 Task: Add a signature Ivan Wilson containing Best wishes for a joyful Easter Sunday, Ivan Wilson to email address softage.5@softage.net and add a folder Thanksgiving recipes
Action: Mouse moved to (31, 42)
Screenshot: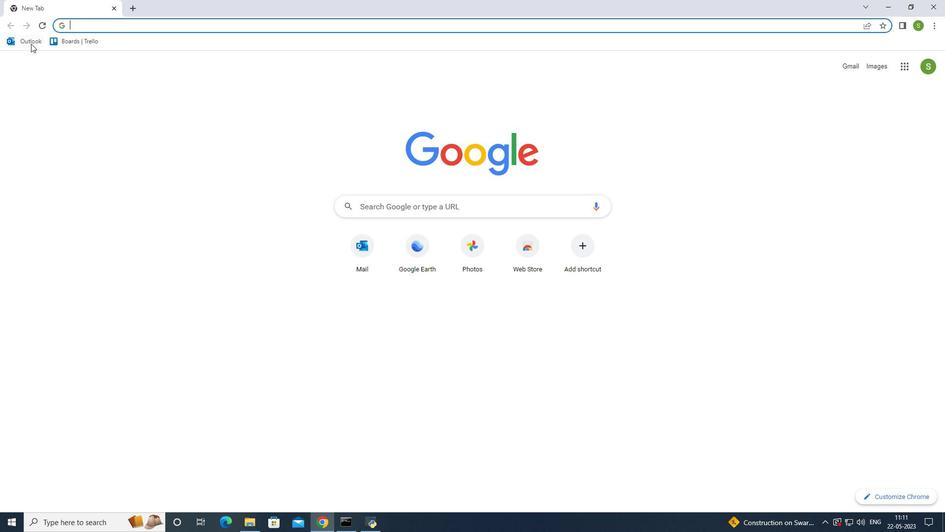 
Action: Mouse pressed left at (31, 42)
Screenshot: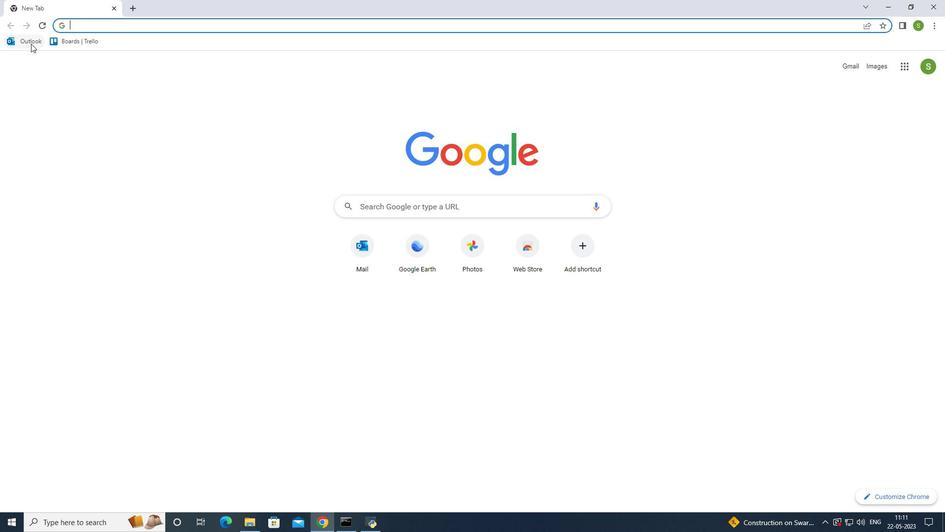 
Action: Mouse moved to (84, 88)
Screenshot: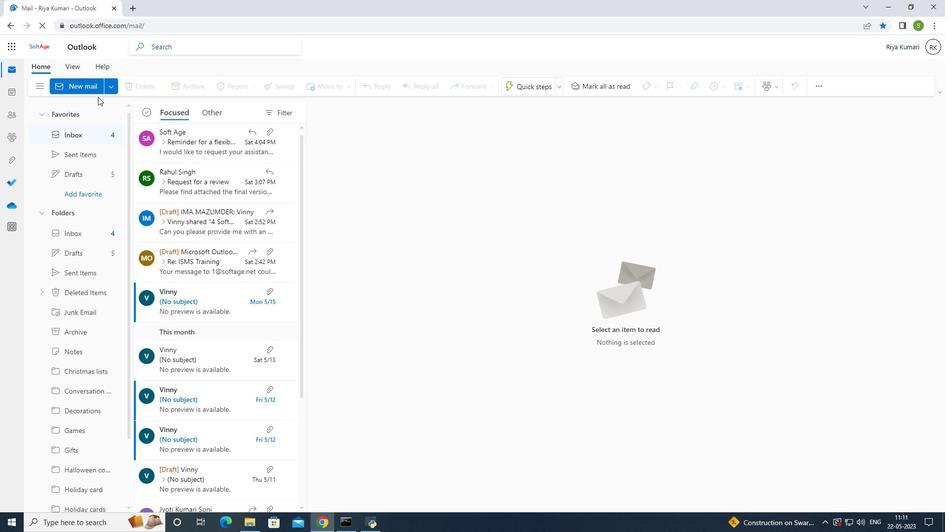 
Action: Mouse pressed left at (84, 88)
Screenshot: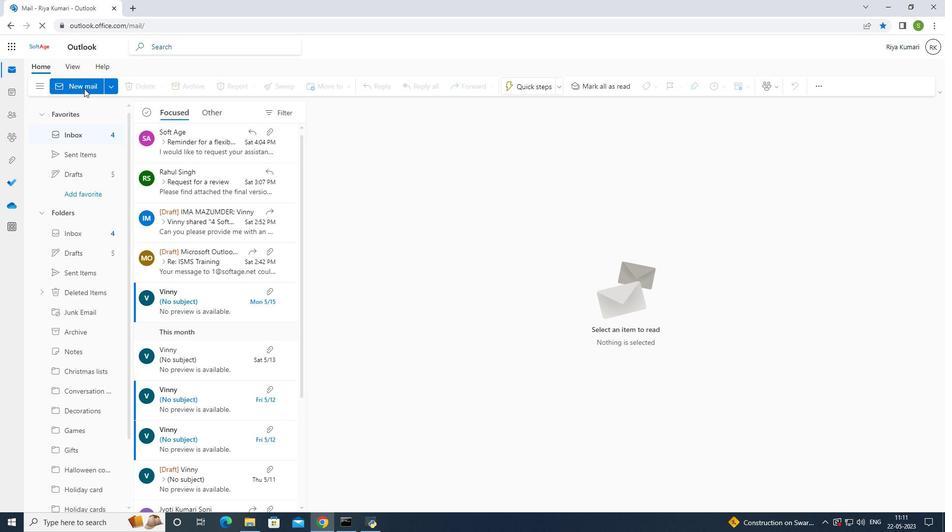 
Action: Mouse moved to (642, 83)
Screenshot: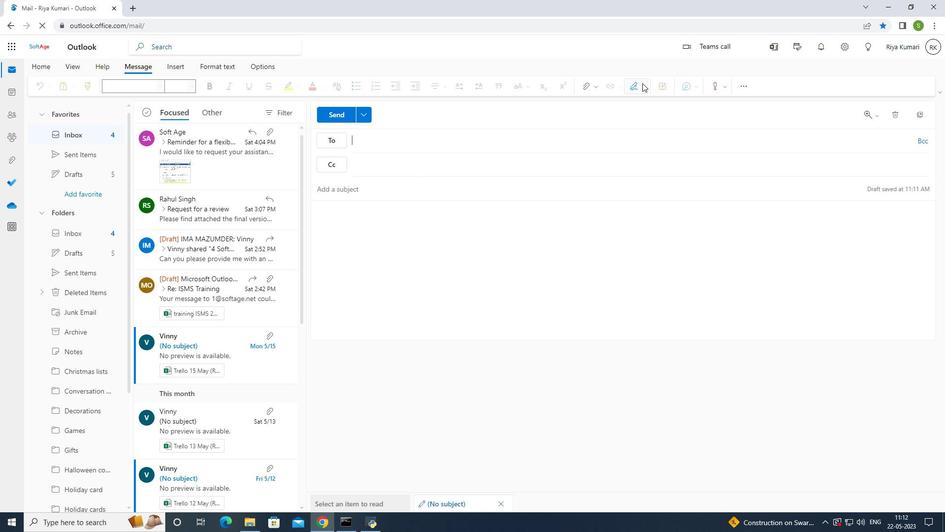 
Action: Mouse pressed left at (642, 83)
Screenshot: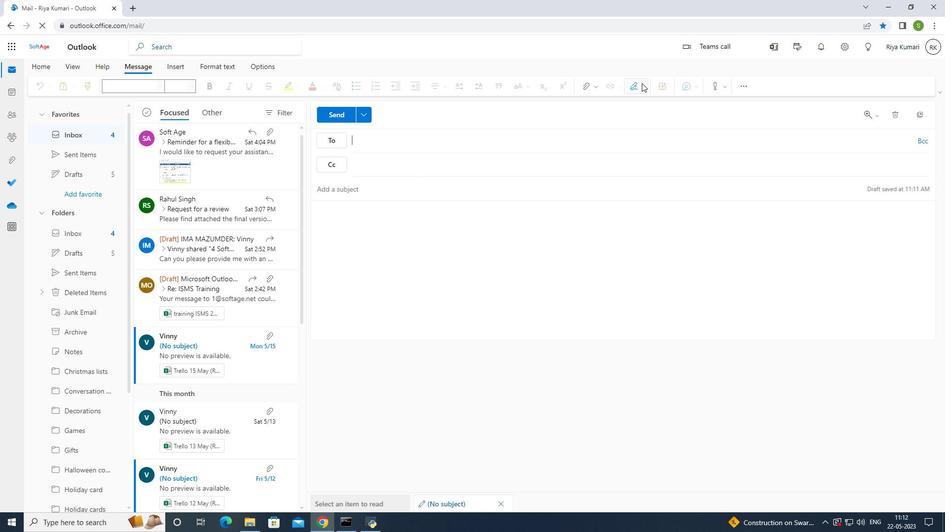 
Action: Mouse moved to (616, 147)
Screenshot: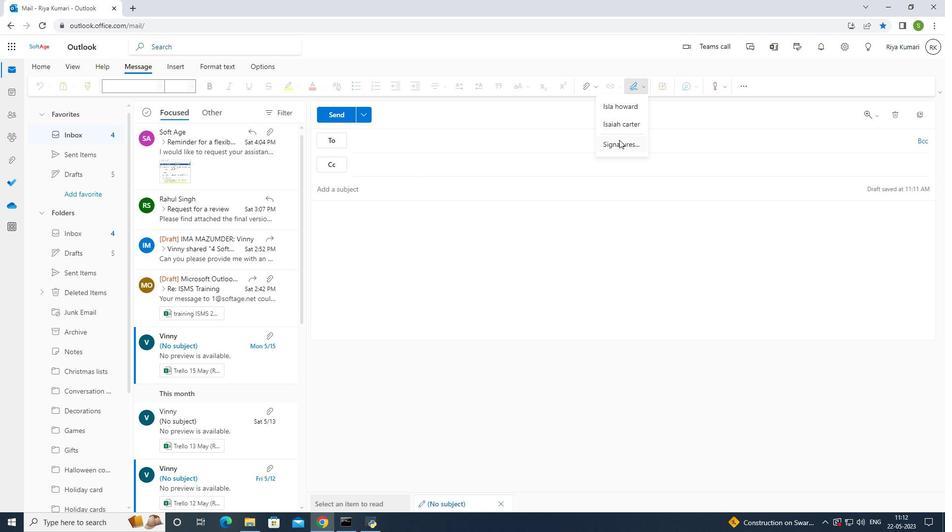 
Action: Mouse pressed left at (616, 147)
Screenshot: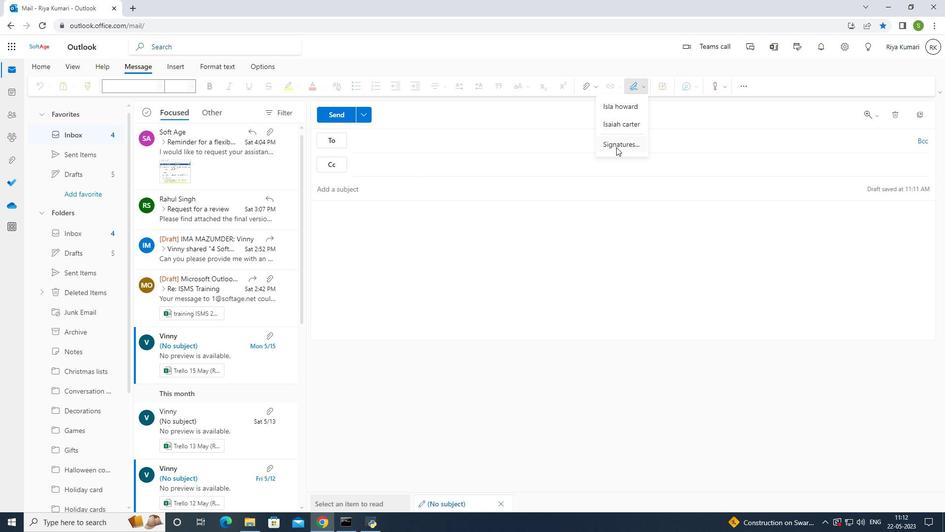 
Action: Mouse moved to (620, 166)
Screenshot: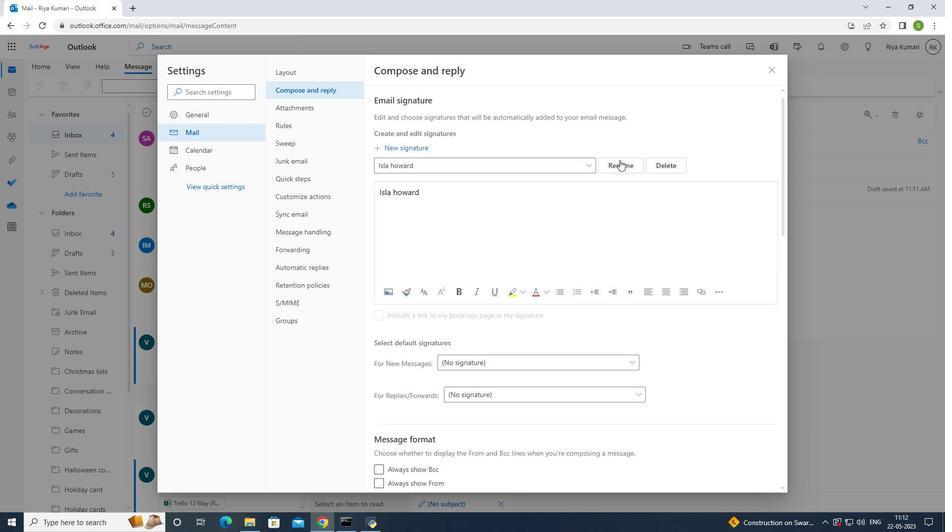 
Action: Mouse pressed left at (620, 166)
Screenshot: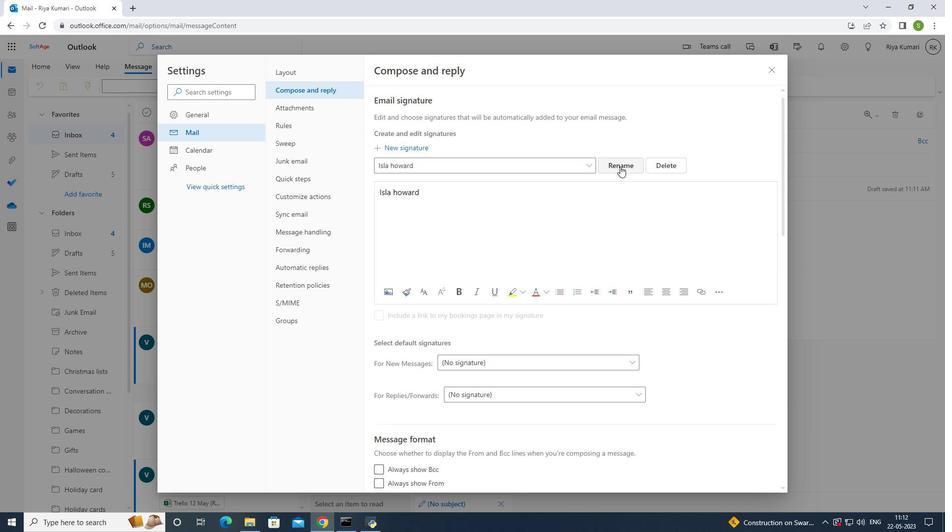 
Action: Mouse moved to (552, 163)
Screenshot: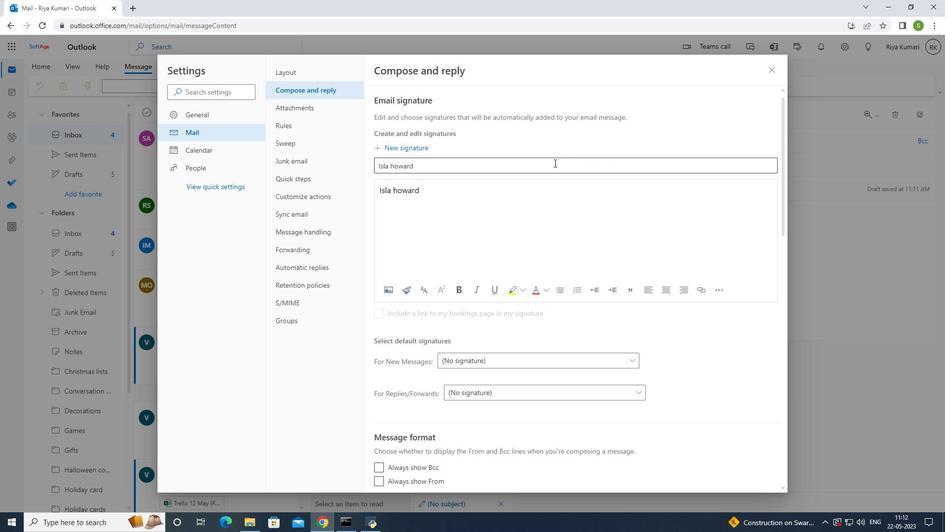 
Action: Mouse pressed left at (552, 163)
Screenshot: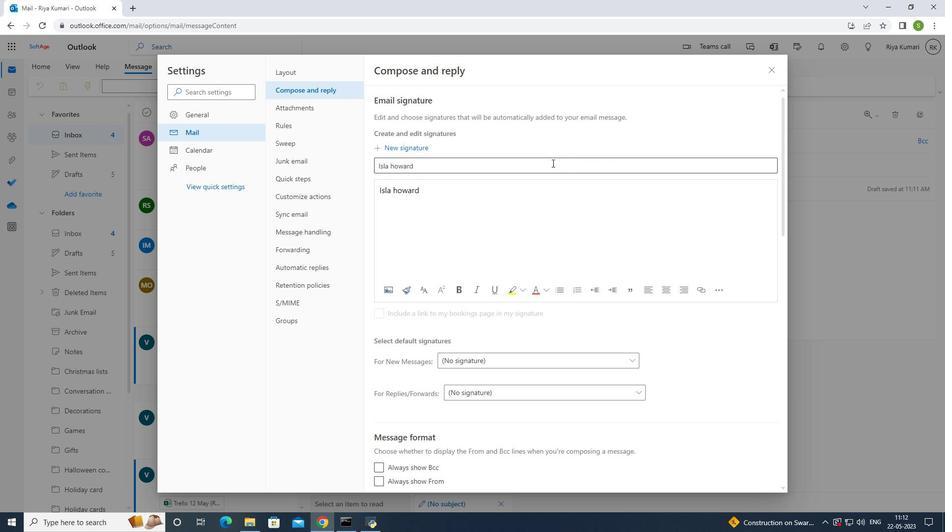 
Action: Key pressed <Key.backspace><Key.backspace><Key.backspace><Key.backspace><Key.backspace><Key.backspace><Key.backspace><Key.backspace><Key.backspace><Key.backspace><Key.backspace><Key.backspace><Key.backspace><Key.backspace><Key.backspace><Key.backspace><Key.backspace><Key.backspace><Key.backspace>
Screenshot: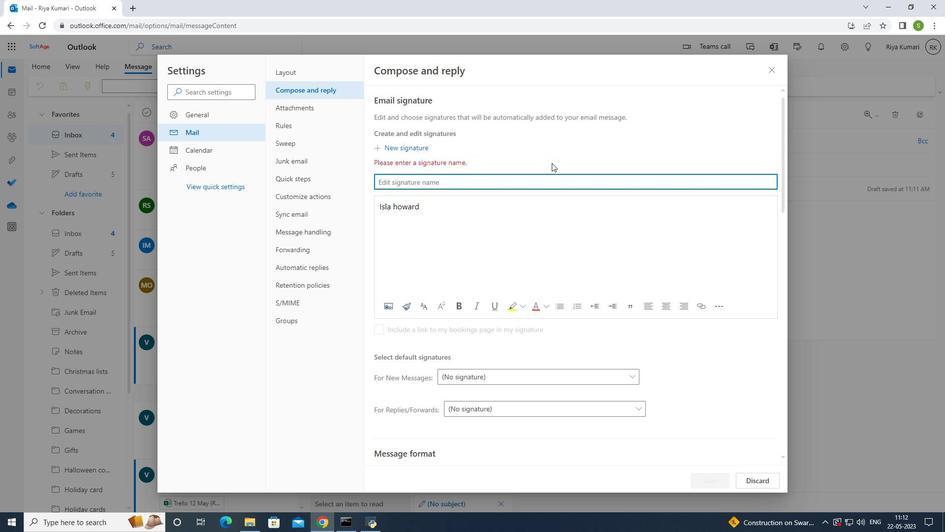
Action: Mouse moved to (632, 239)
Screenshot: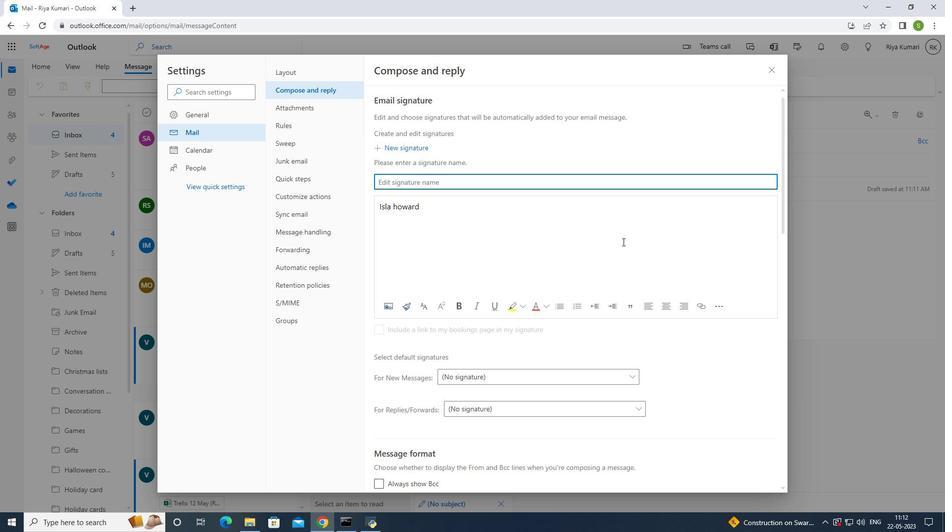 
Action: Key pressed <Key.shift><Key.shift><Key.shift>Ivan<Key.space>w<Key.backspace><Key.shift><Key.shift><Key.shift><Key.shift><Key.shift><Key.shift><Key.shift><Key.shift>Wilsonctrl+A<'\x03'>
Screenshot: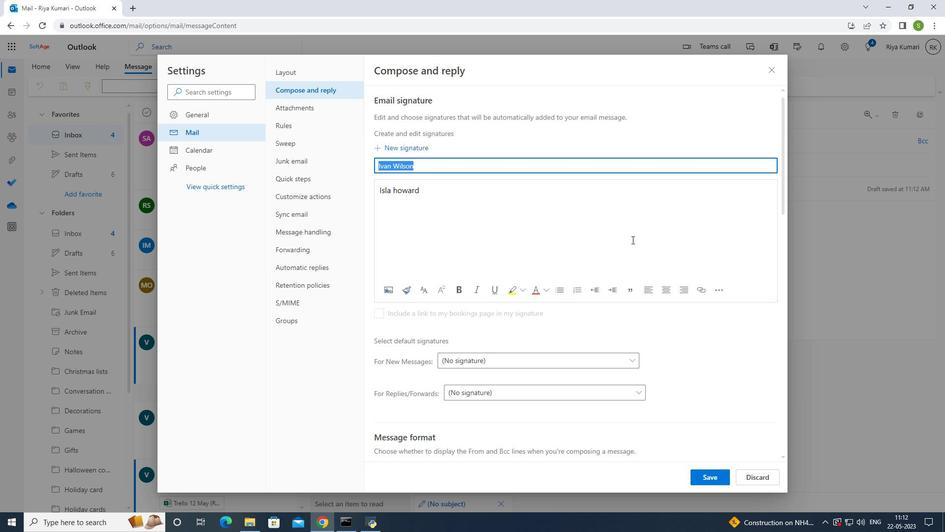 
Action: Mouse moved to (430, 195)
Screenshot: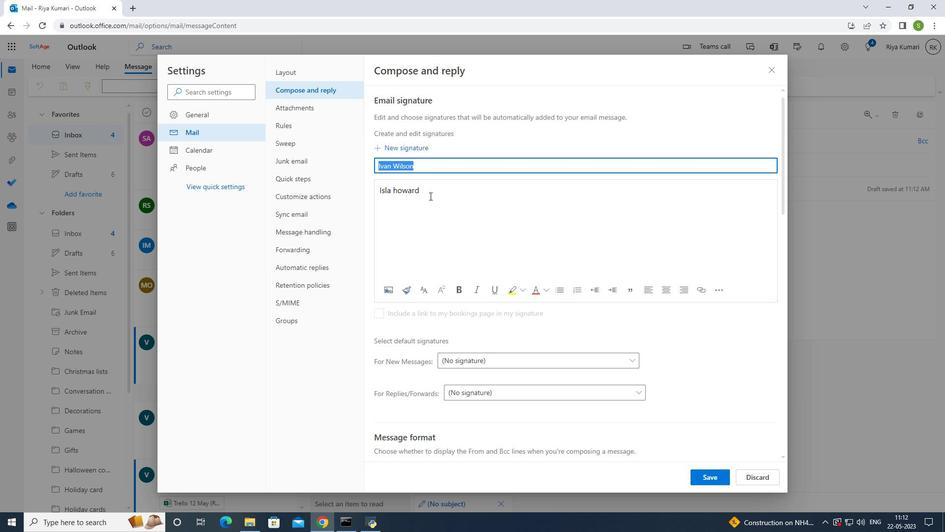 
Action: Mouse pressed left at (430, 195)
Screenshot: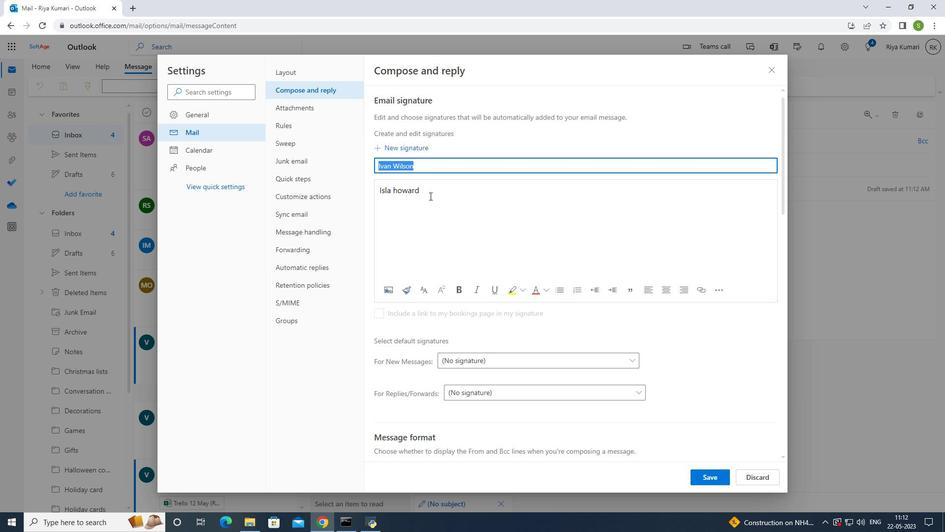 
Action: Mouse moved to (430, 195)
Screenshot: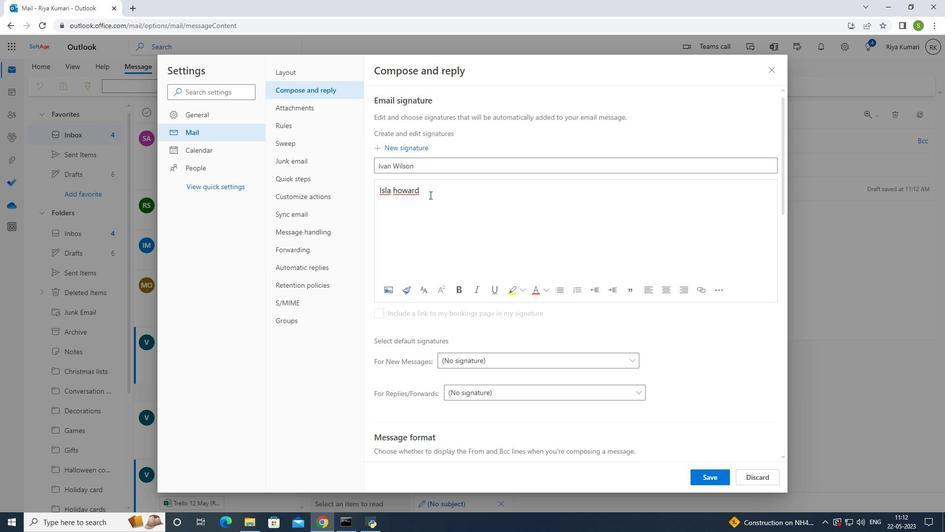 
Action: Key pressed <Key.backspace>
Screenshot: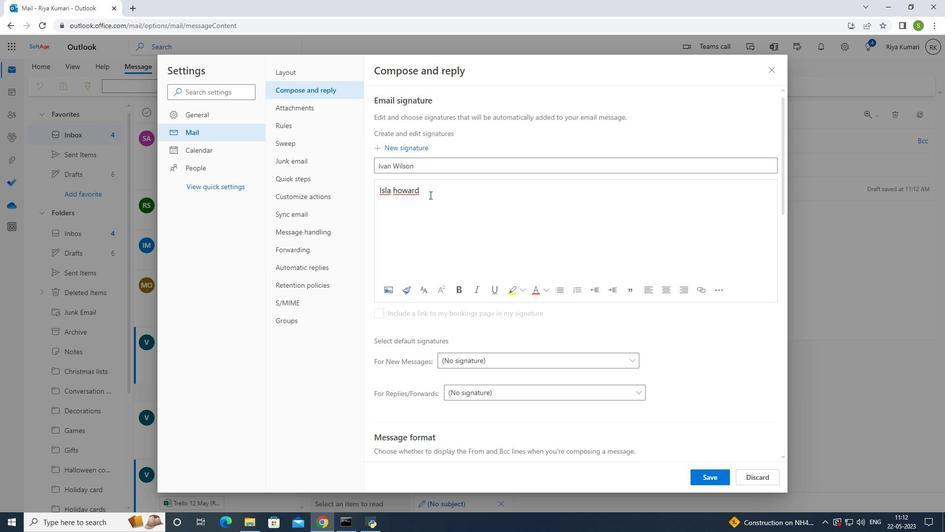 
Action: Mouse moved to (433, 193)
Screenshot: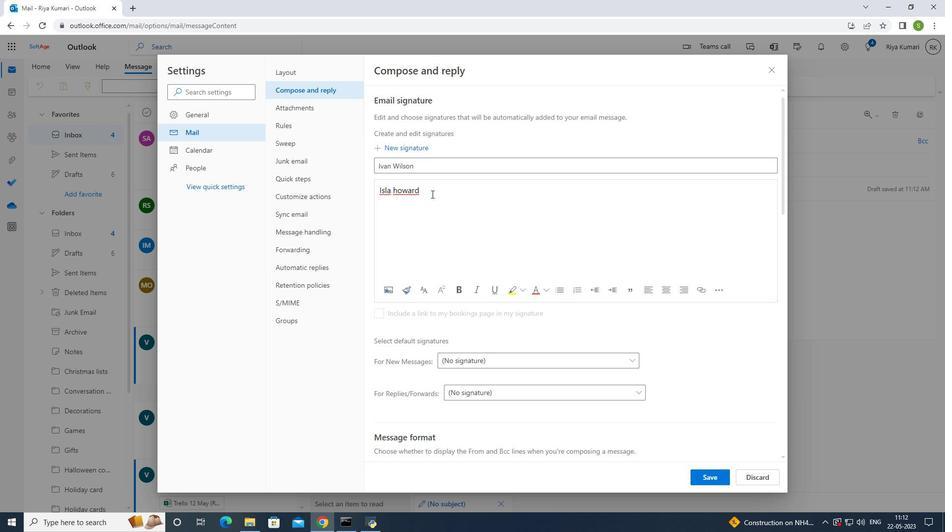 
Action: Key pressed <Key.backspace><Key.backspace><Key.backspace><Key.backspace><Key.backspace><Key.backspace><Key.backspace><Key.backspace><Key.backspace><Key.backspace><Key.backspace><Key.backspace><Key.backspace><Key.backspace><Key.backspace><Key.backspace>ctrl+V
Screenshot: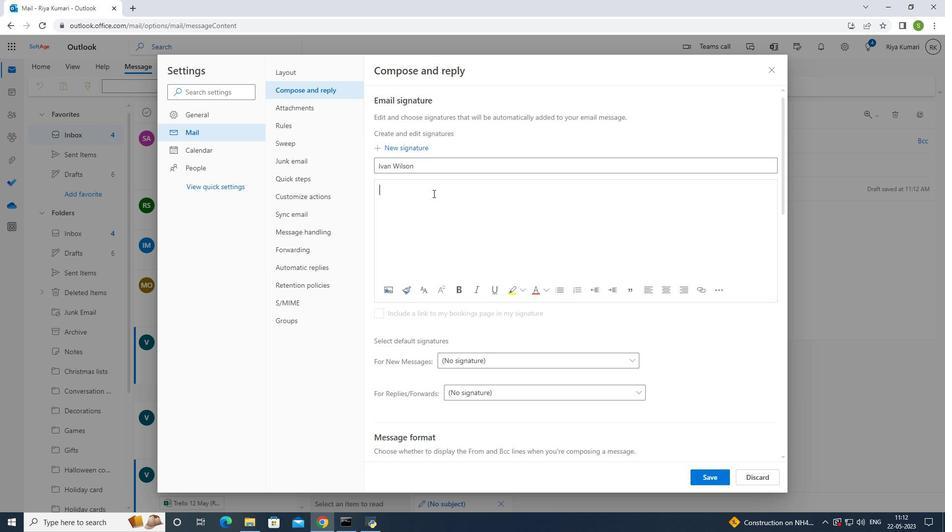
Action: Mouse moved to (714, 474)
Screenshot: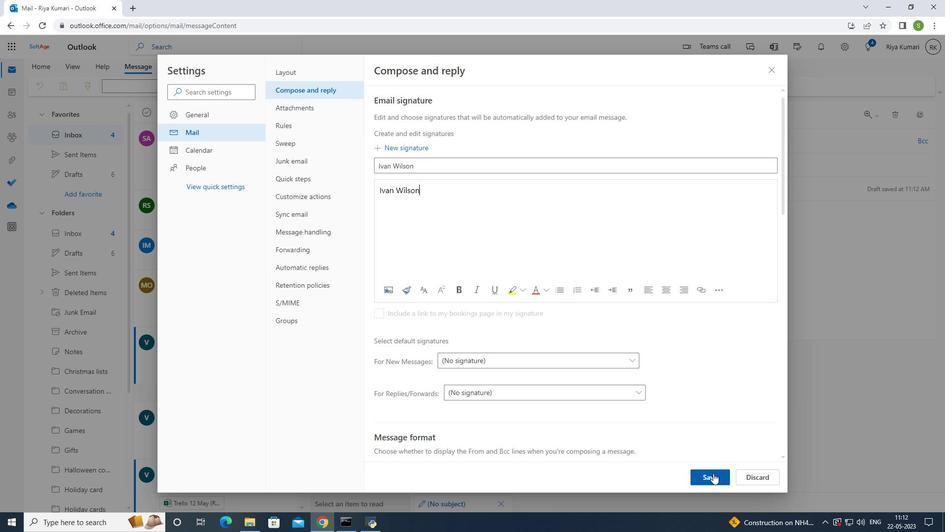 
Action: Mouse pressed left at (714, 474)
Screenshot: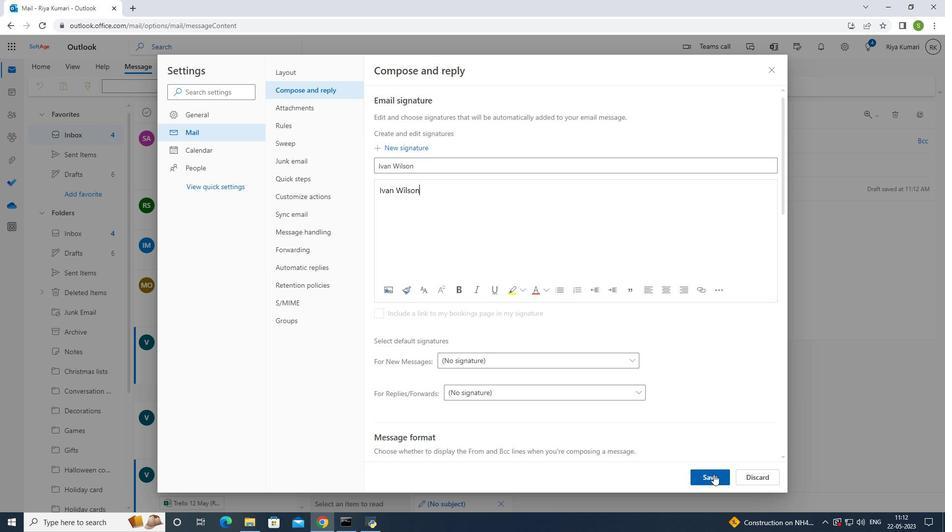 
Action: Mouse moved to (773, 69)
Screenshot: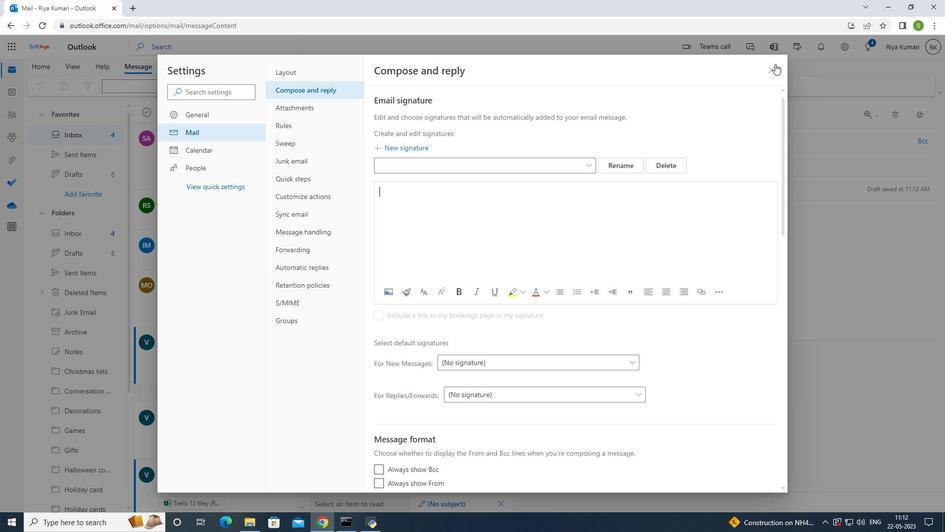 
Action: Mouse pressed left at (773, 69)
Screenshot: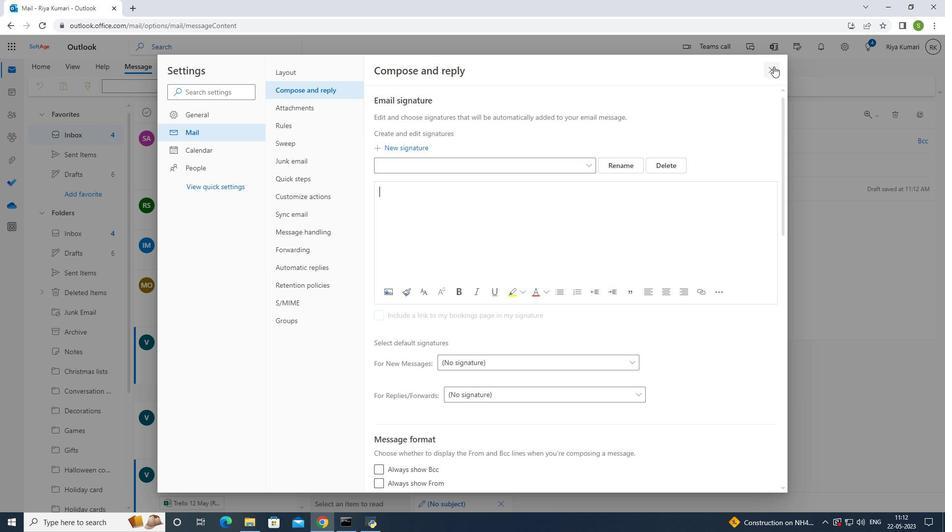 
Action: Mouse moved to (456, 147)
Screenshot: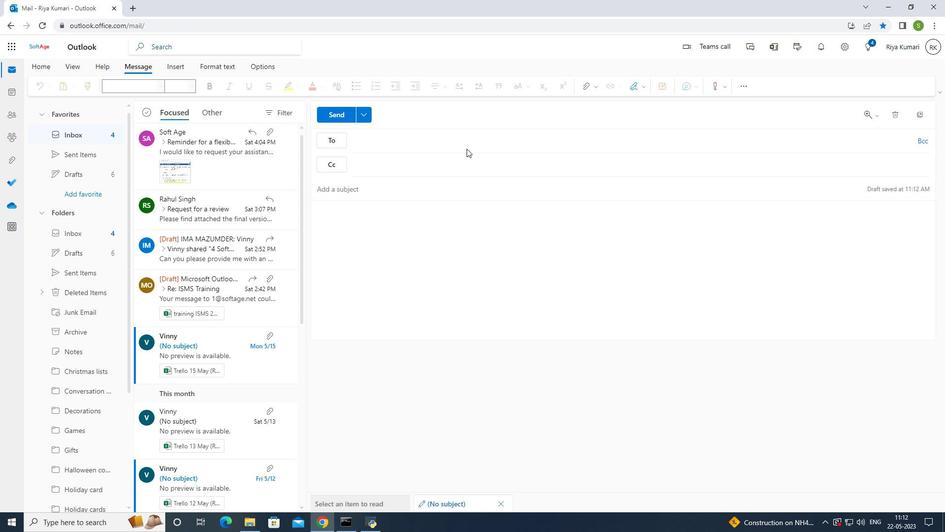 
Action: Mouse pressed left at (456, 147)
Screenshot: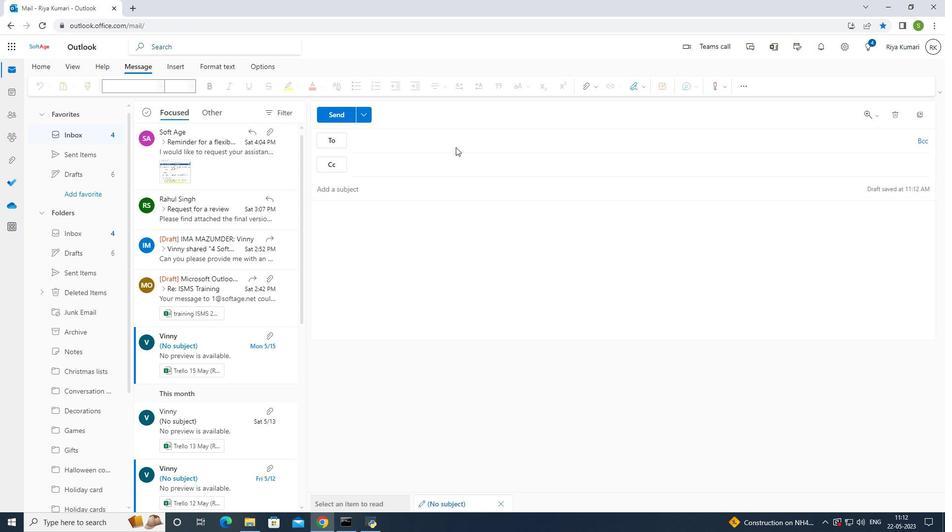 
Action: Mouse moved to (413, 143)
Screenshot: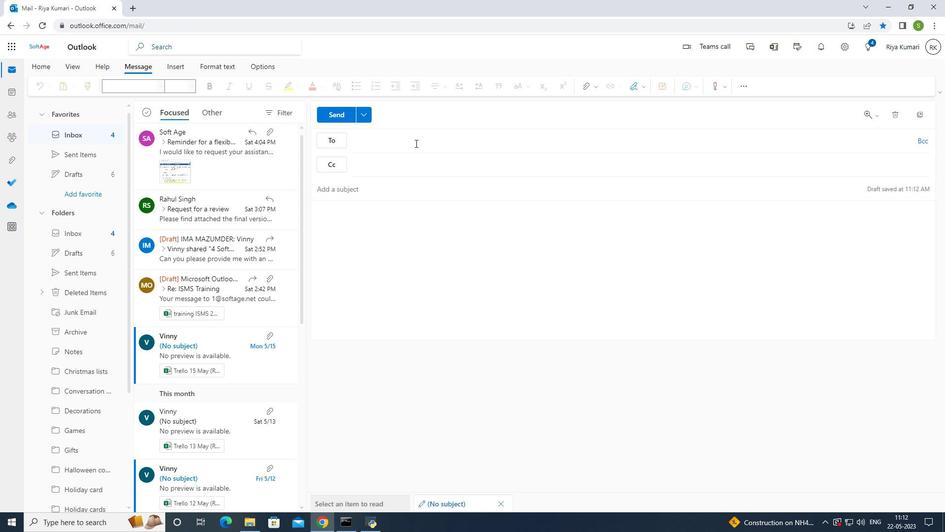 
Action: Mouse pressed left at (413, 143)
Screenshot: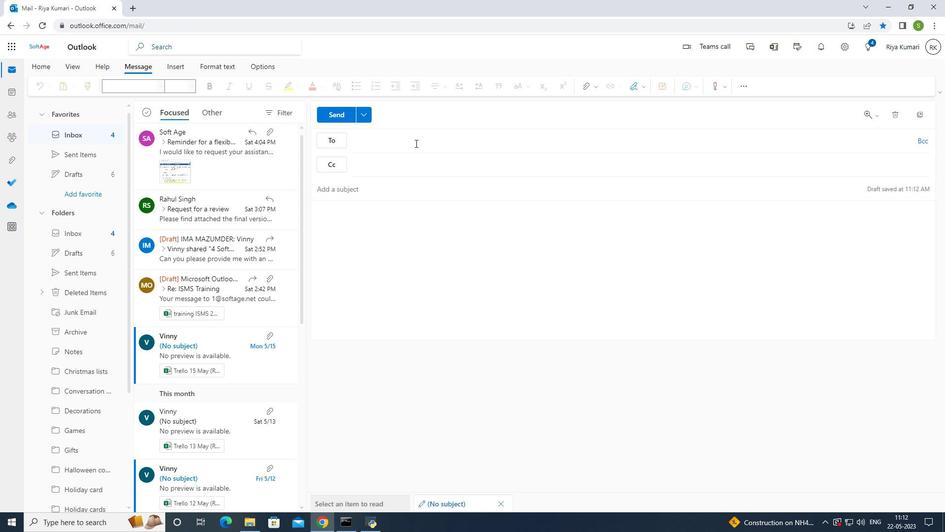 
Action: Mouse moved to (537, 173)
Screenshot: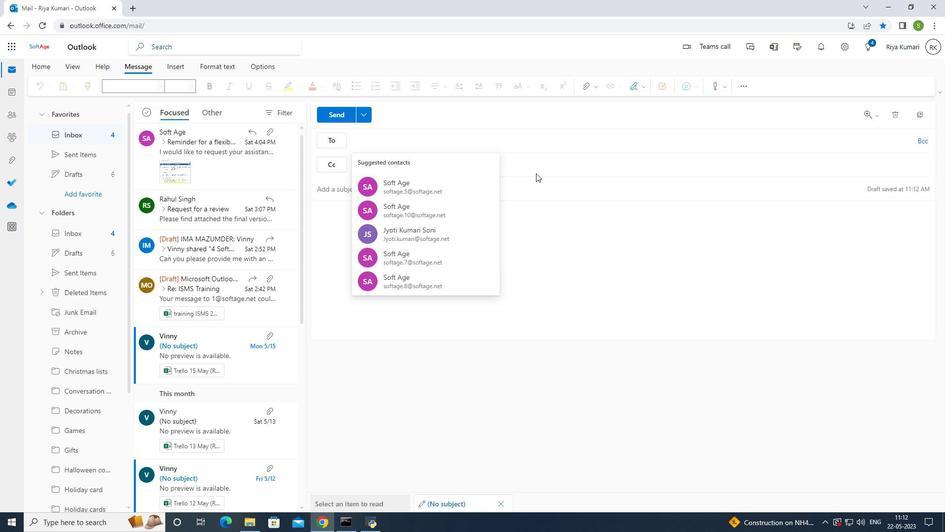 
Action: Key pressed softage.5<Key.shift><Key.shift><Key.shift><Key.shift><Key.shift>@softage.net
Screenshot: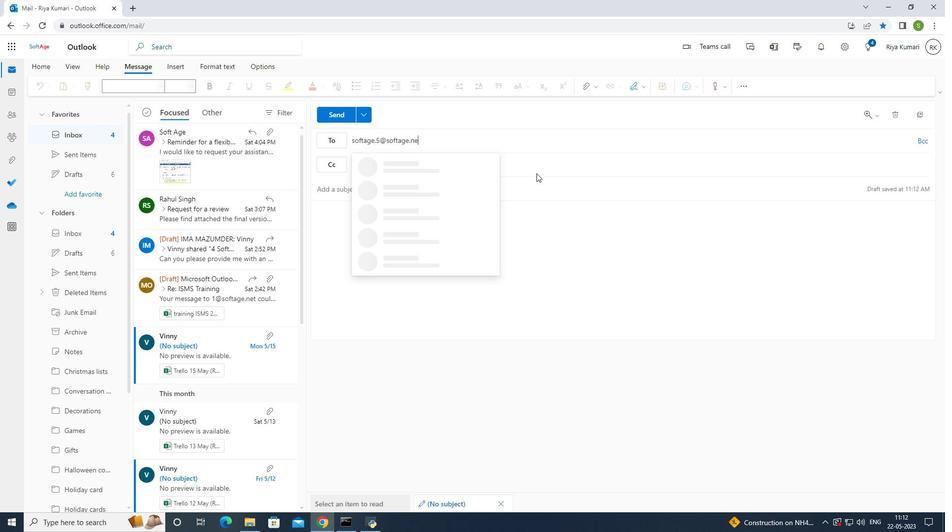 
Action: Mouse moved to (444, 163)
Screenshot: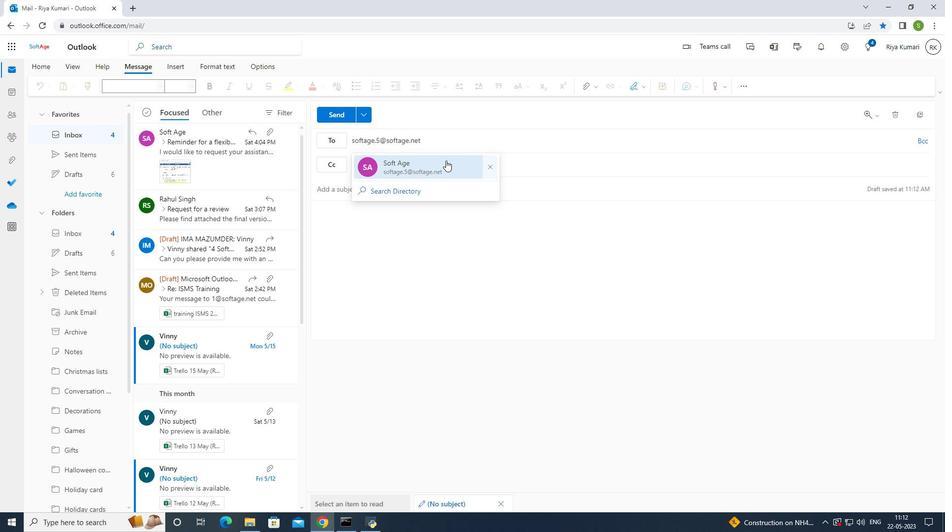 
Action: Mouse pressed left at (444, 163)
Screenshot: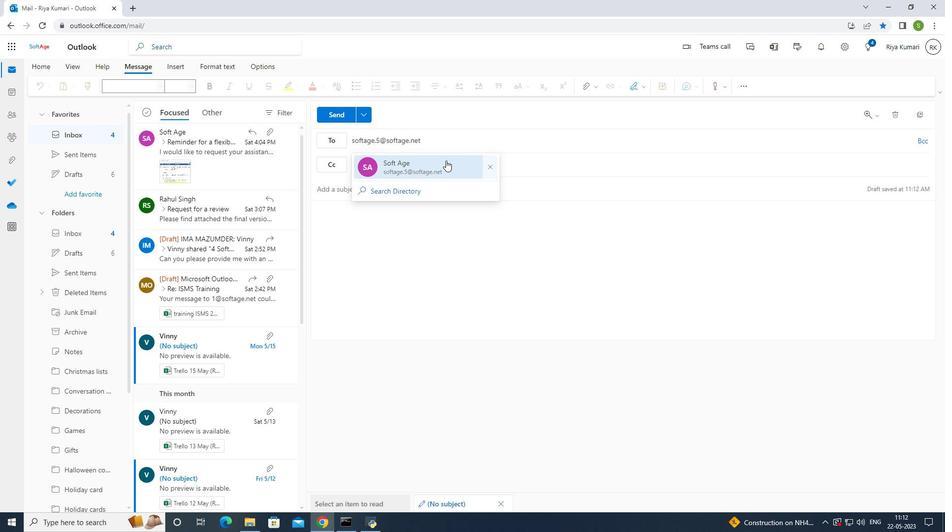 
Action: Mouse moved to (414, 218)
Screenshot: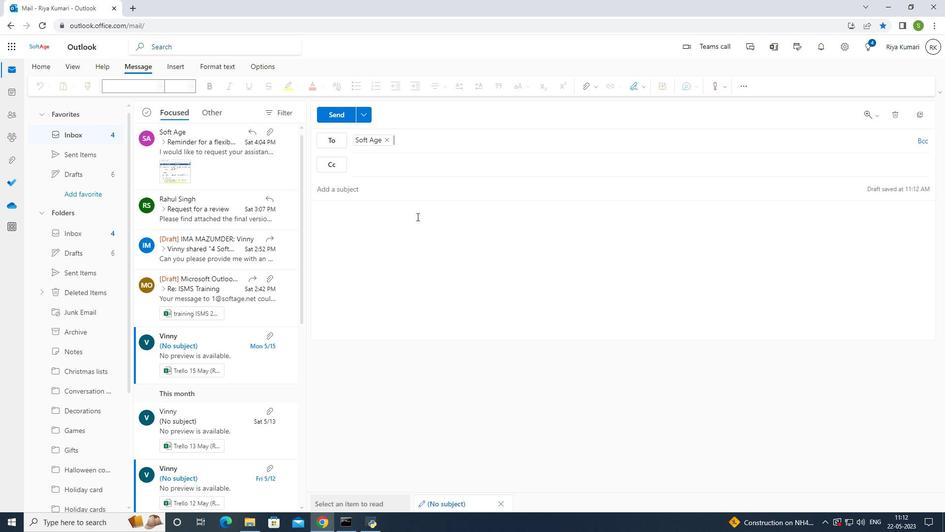 
Action: Mouse pressed left at (414, 218)
Screenshot: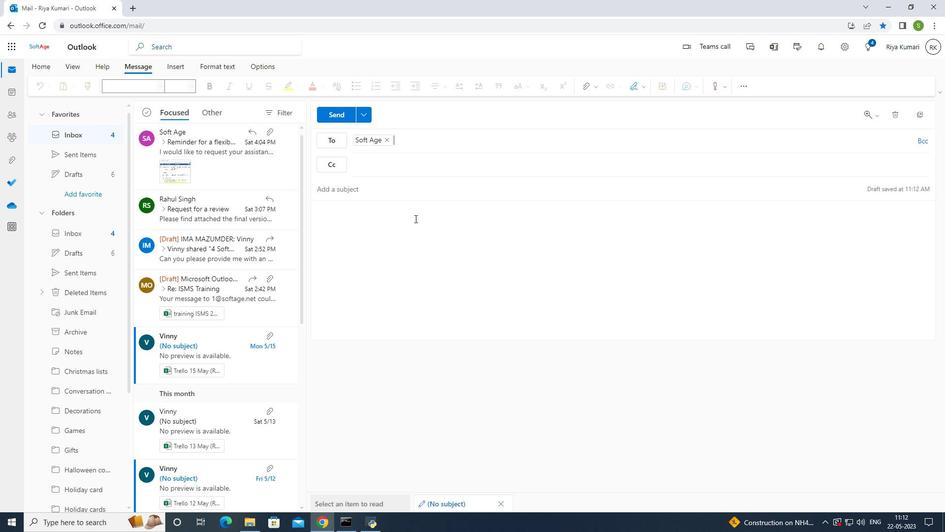 
Action: Mouse moved to (646, 86)
Screenshot: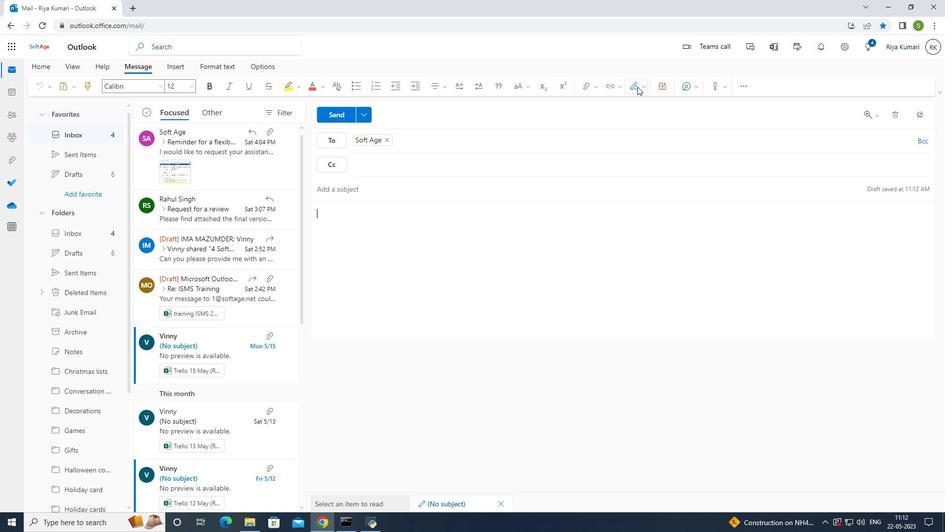 
Action: Mouse pressed left at (646, 86)
Screenshot: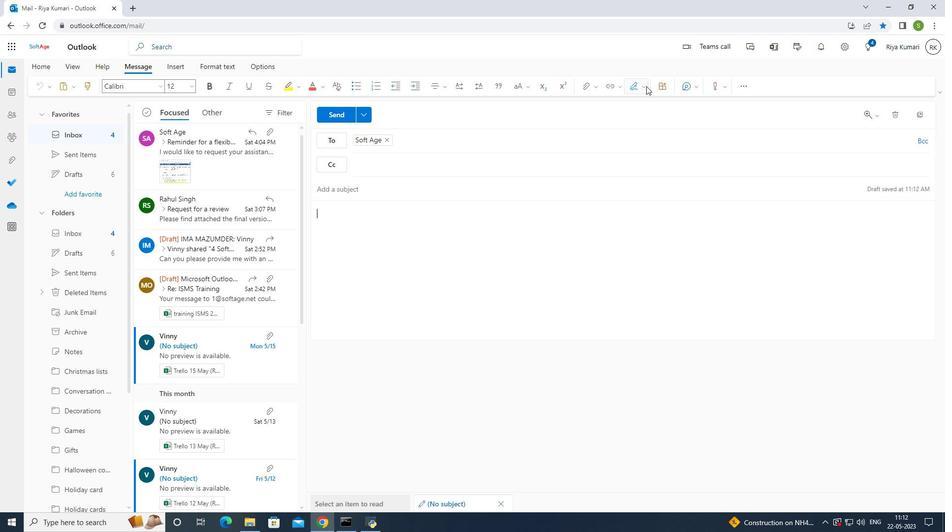 
Action: Mouse moved to (629, 121)
Screenshot: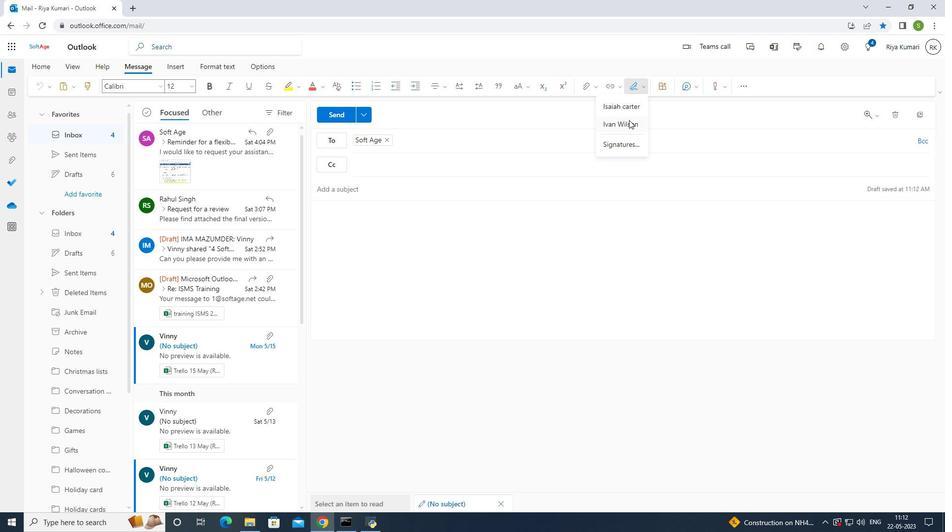 
Action: Mouse pressed left at (629, 121)
Screenshot: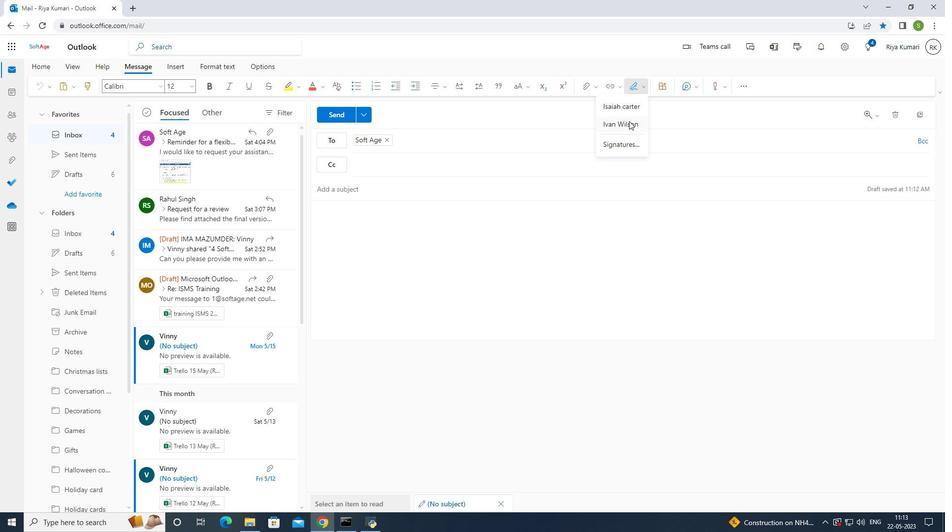 
Action: Mouse moved to (561, 205)
Screenshot: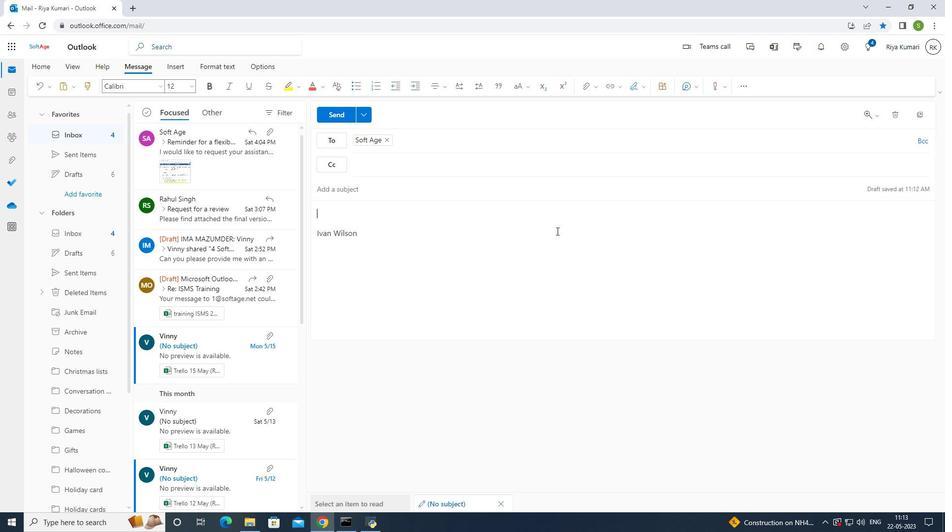 
Action: Key pressed containing<Key.space><Key.shift><Key.shift><Key.shift><Key.shift><Key.shift><Key.shift><Key.shift><Key.shift><Key.shift><Key.shift><Key.shift><Key.shift><Key.shift><Key.shift><Key.shift><Key.shift><Key.shift><Key.shift><Key.shift><Key.shift><Key.shift><Key.shift><Key.shift><Key.shift><Key.shift>Best<Key.space>wishes<Key.space>for<Key.space>a<Key.space>joyfi<Key.backspace>ul<Key.space><Key.shift>easter<Key.space><Key.shift>Sunday.
Screenshot: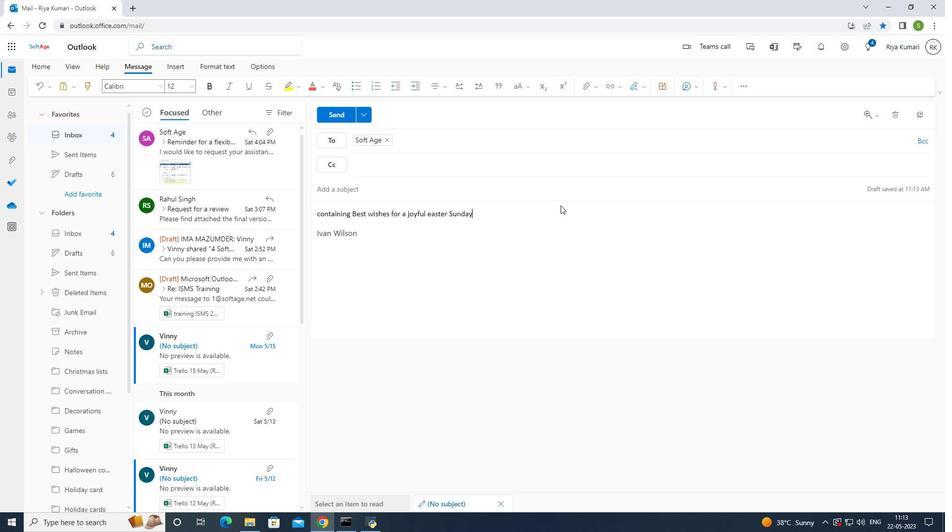 
Action: Mouse moved to (93, 330)
Screenshot: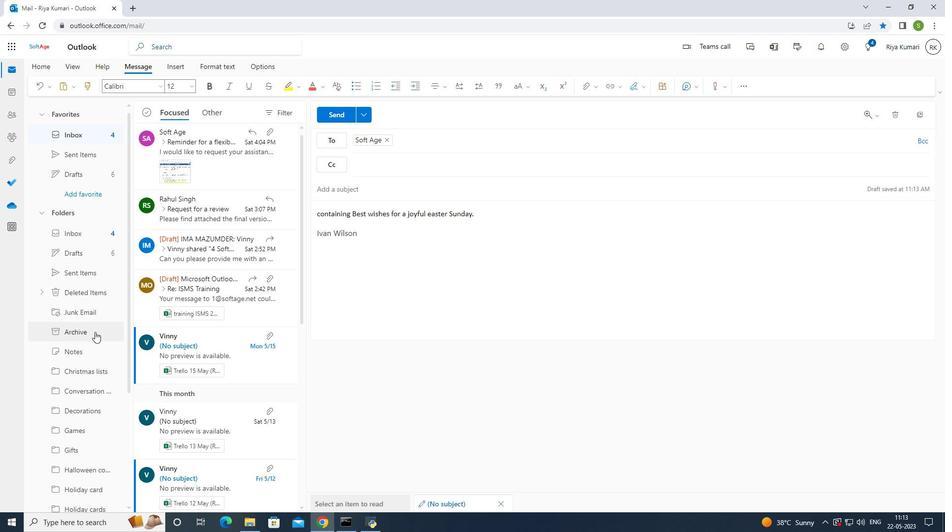 
Action: Mouse scrolled (93, 330) with delta (0, 0)
Screenshot: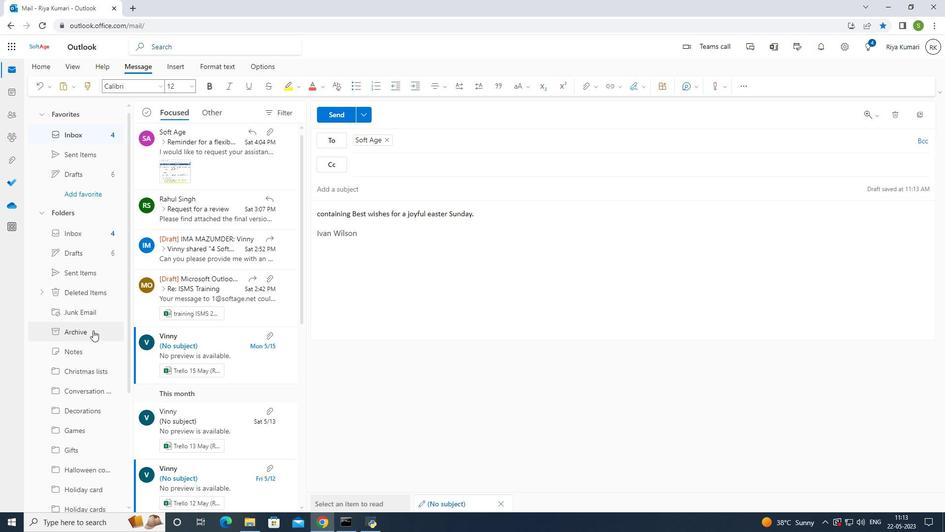 
Action: Mouse scrolled (93, 330) with delta (0, 0)
Screenshot: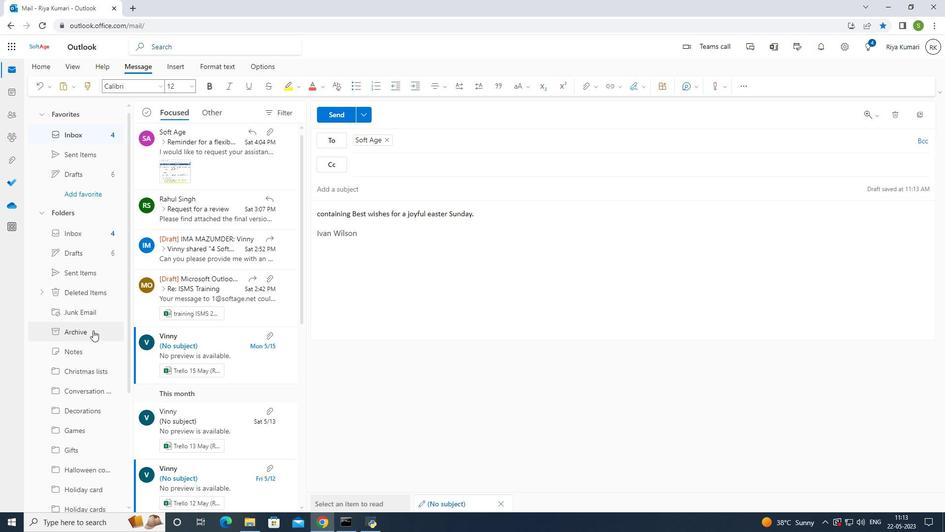 
Action: Mouse scrolled (93, 330) with delta (0, 0)
Screenshot: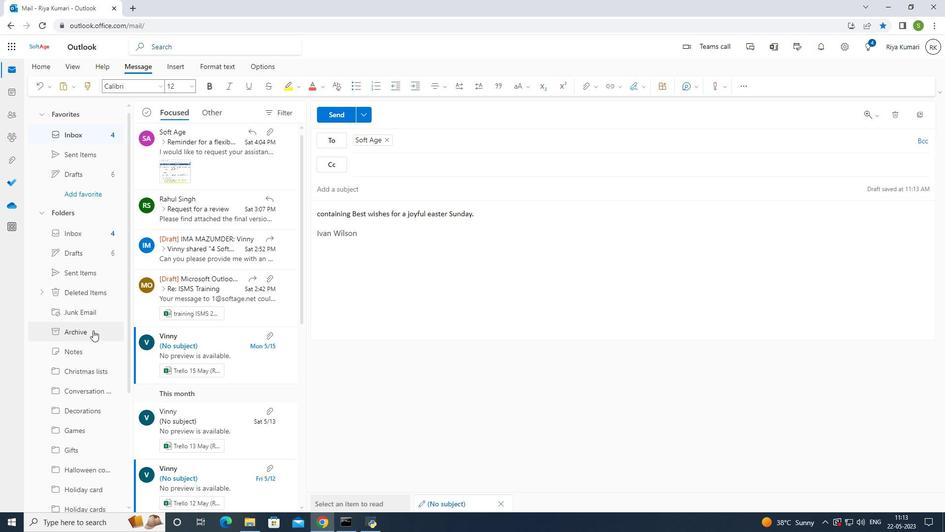 
Action: Mouse moved to (93, 327)
Screenshot: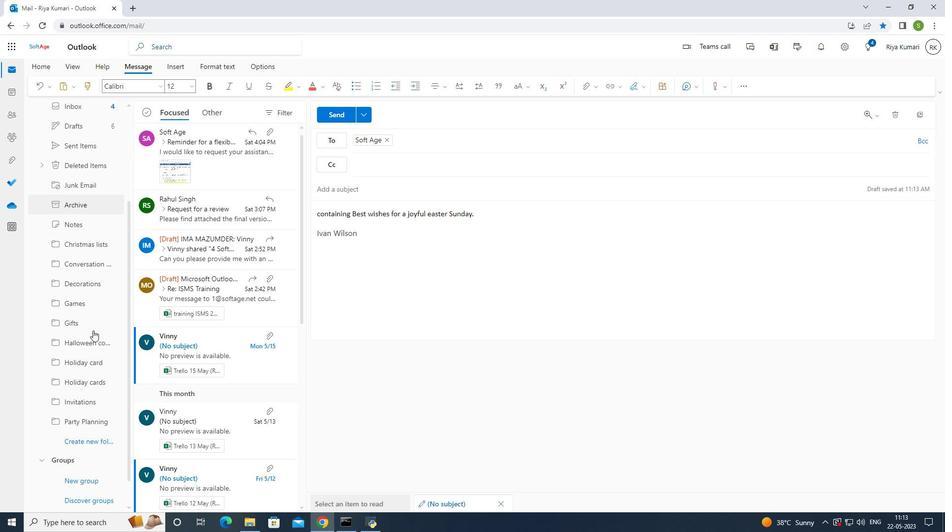 
Action: Mouse scrolled (93, 326) with delta (0, 0)
Screenshot: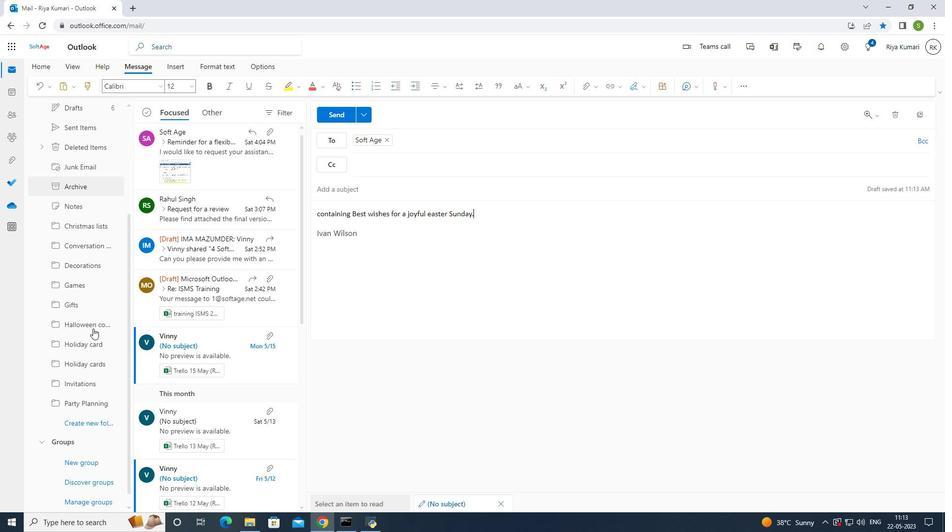 
Action: Mouse scrolled (93, 326) with delta (0, 0)
Screenshot: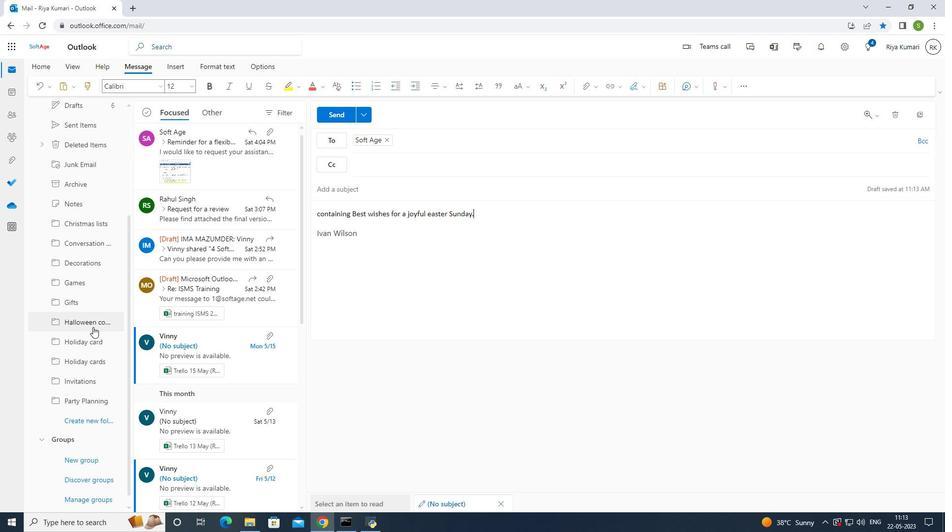 
Action: Mouse scrolled (93, 326) with delta (0, 0)
Screenshot: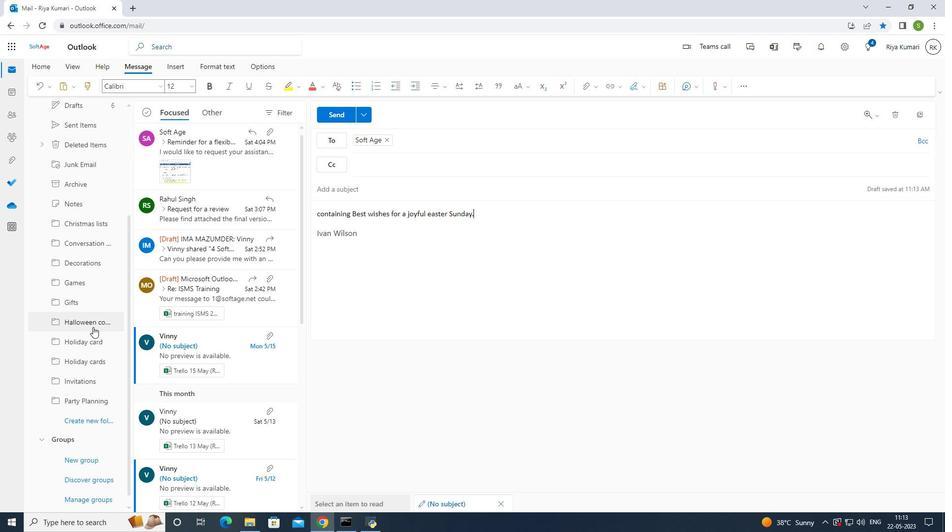 
Action: Mouse scrolled (93, 326) with delta (0, 0)
Screenshot: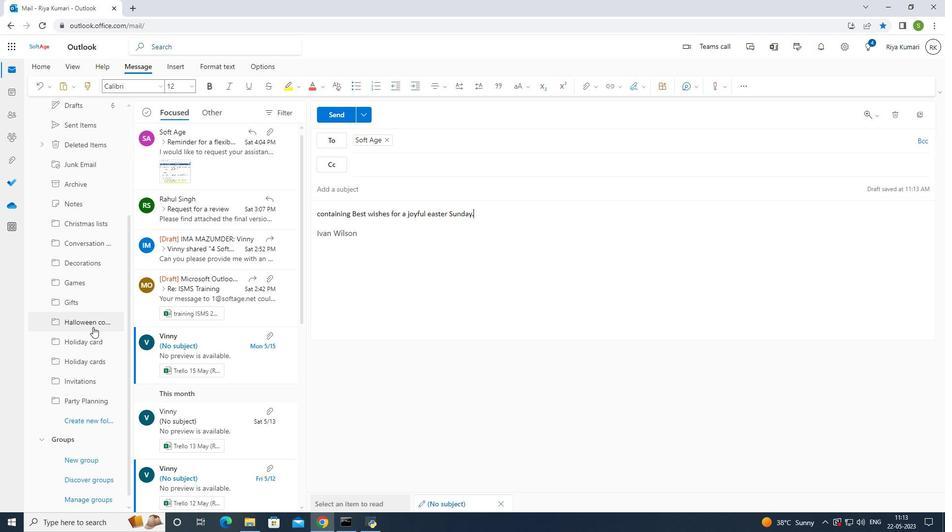 
Action: Mouse moved to (90, 413)
Screenshot: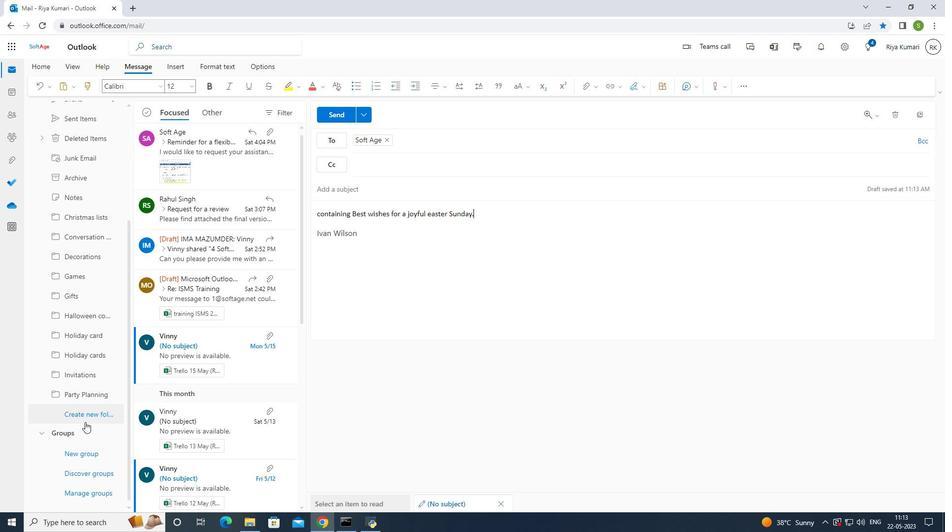 
Action: Mouse pressed left at (90, 413)
Screenshot: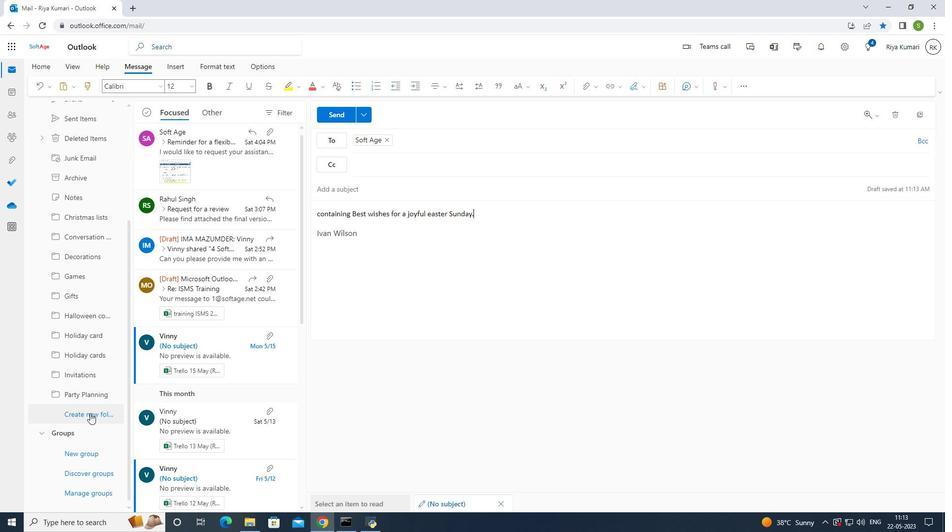 
Action: Mouse moved to (484, 341)
Screenshot: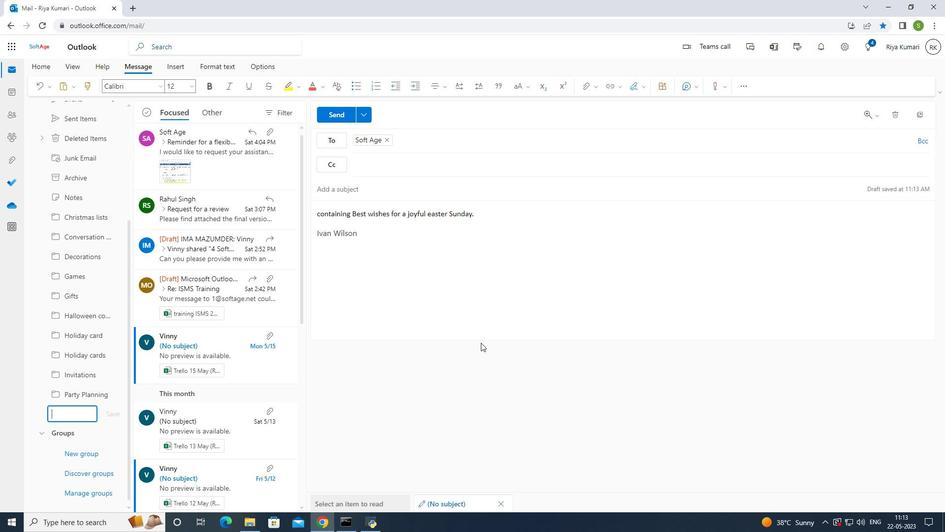 
Action: Key pressed <Key.shift>Thankingiving<Key.space>recipes
Screenshot: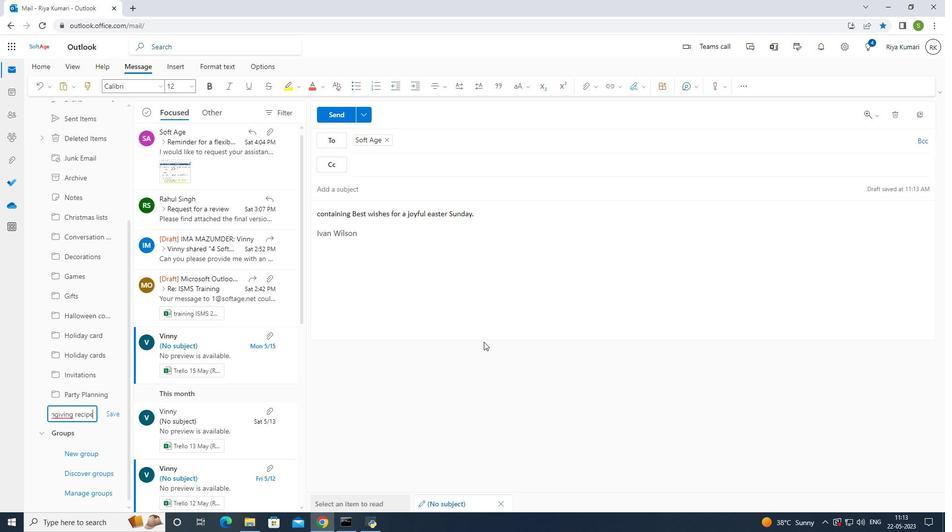 
Action: Mouse moved to (111, 426)
Screenshot: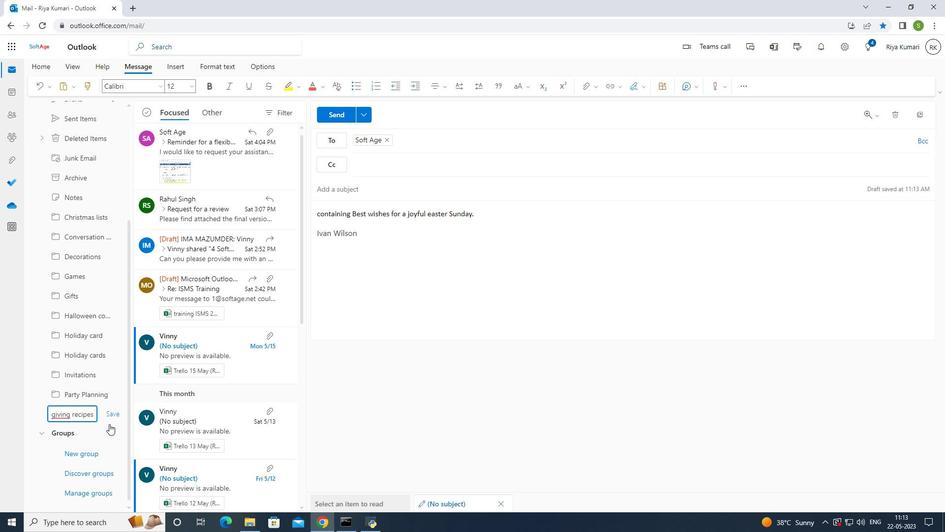 
Action: Key pressed <Key.left>
Screenshot: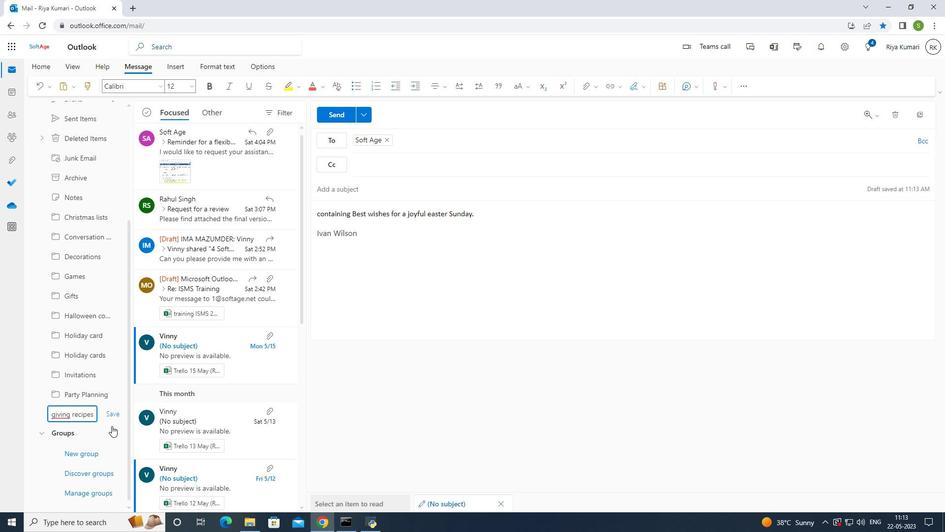 
Action: Mouse moved to (113, 426)
Screenshot: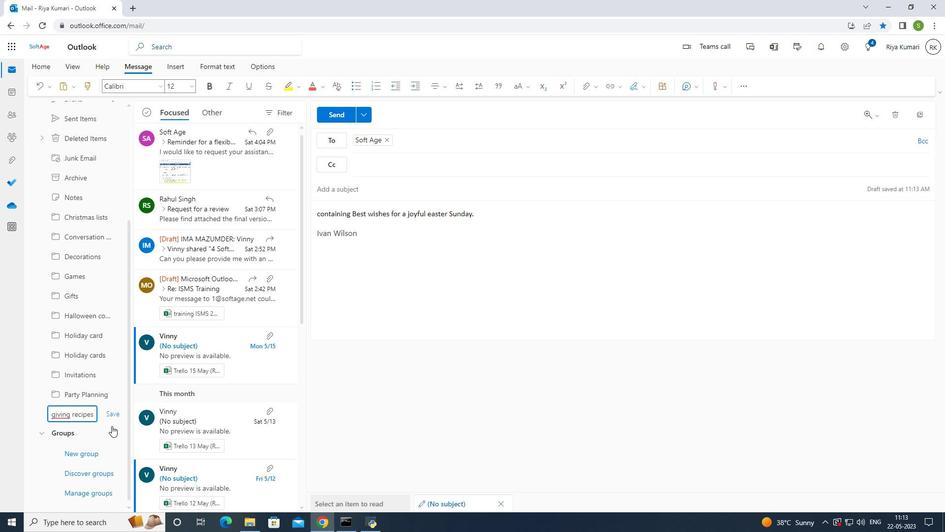 
Action: Key pressed <Key.left><Key.left><Key.left><Key.left><Key.left><Key.left><Key.left><Key.left><Key.left><Key.left><Key.left><Key.left><Key.left><Key.left><Key.left><Key.left><Key.left>
Screenshot: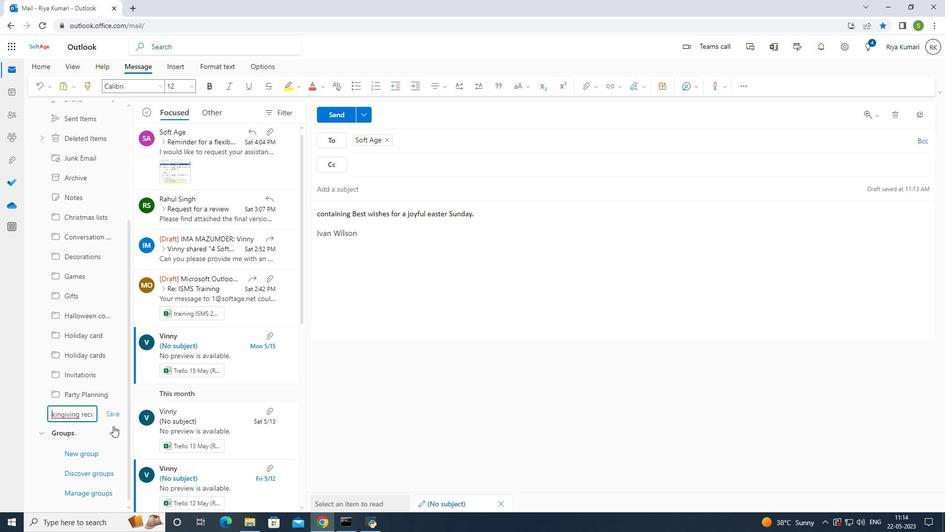 
Action: Mouse moved to (113, 426)
Screenshot: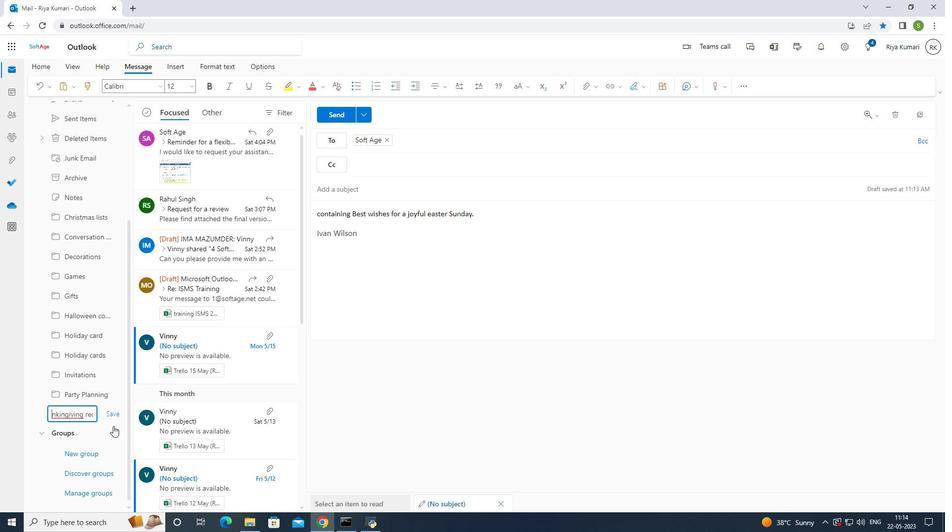 
Action: Key pressed <Key.left>
Screenshot: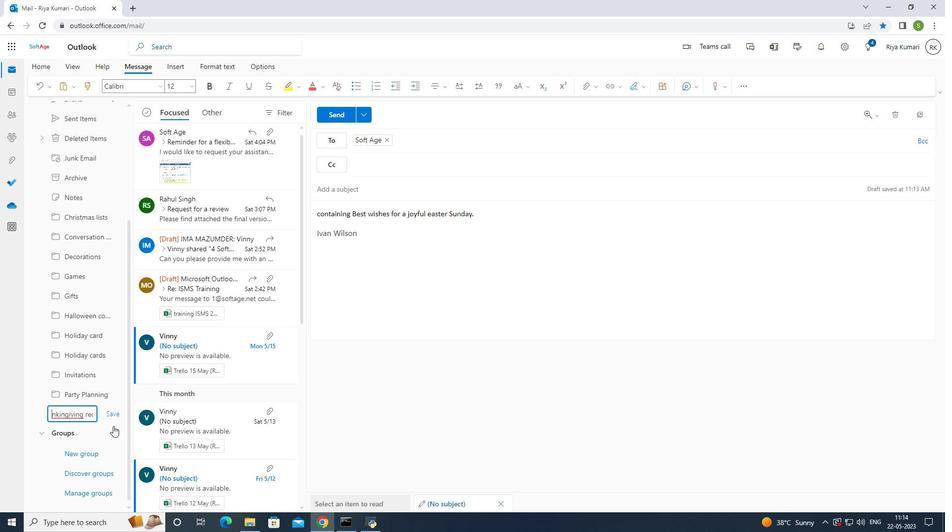 
Action: Mouse moved to (64, 414)
Screenshot: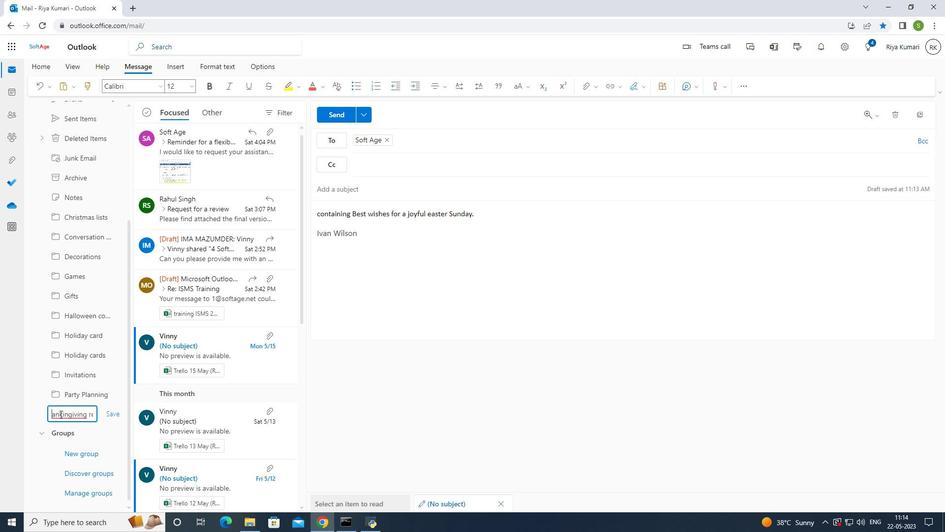 
Action: Mouse pressed left at (64, 414)
Screenshot: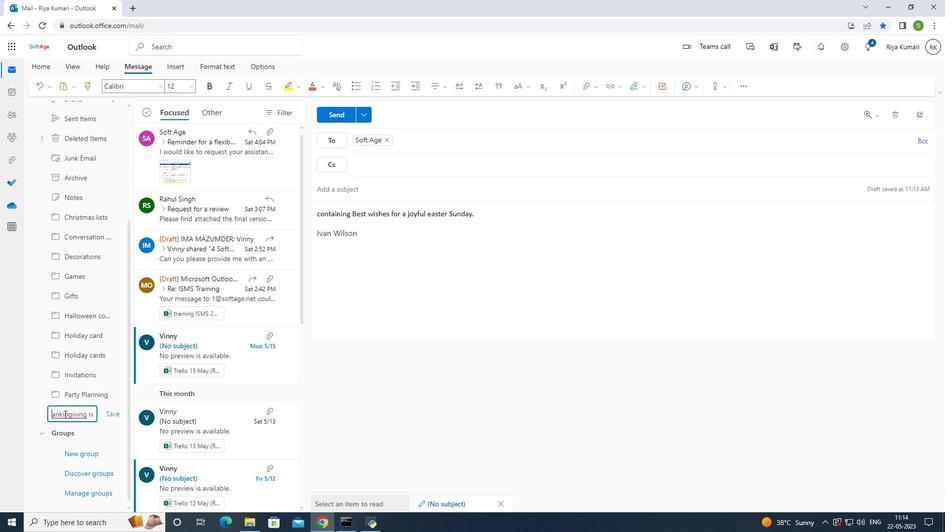 
Action: Mouse moved to (65, 413)
Screenshot: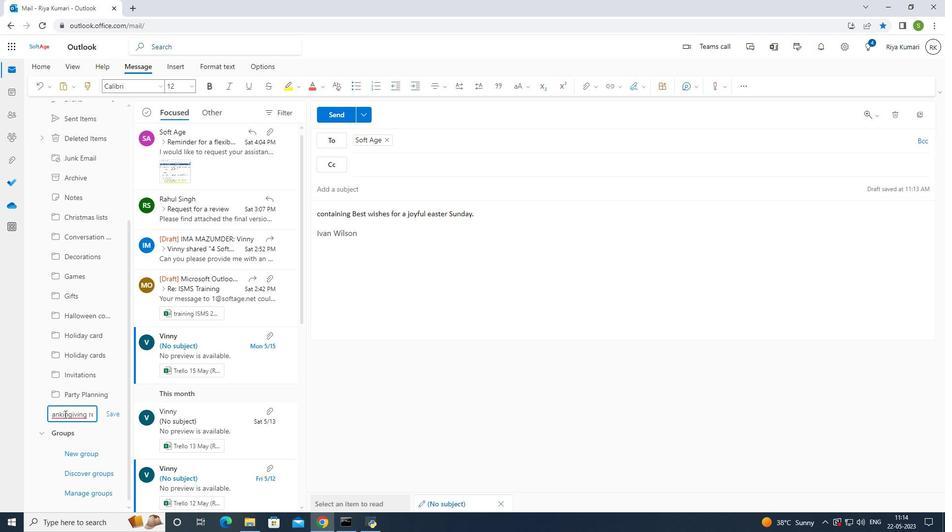 
Action: Key pressed <Key.left><Key.backspace>
Screenshot: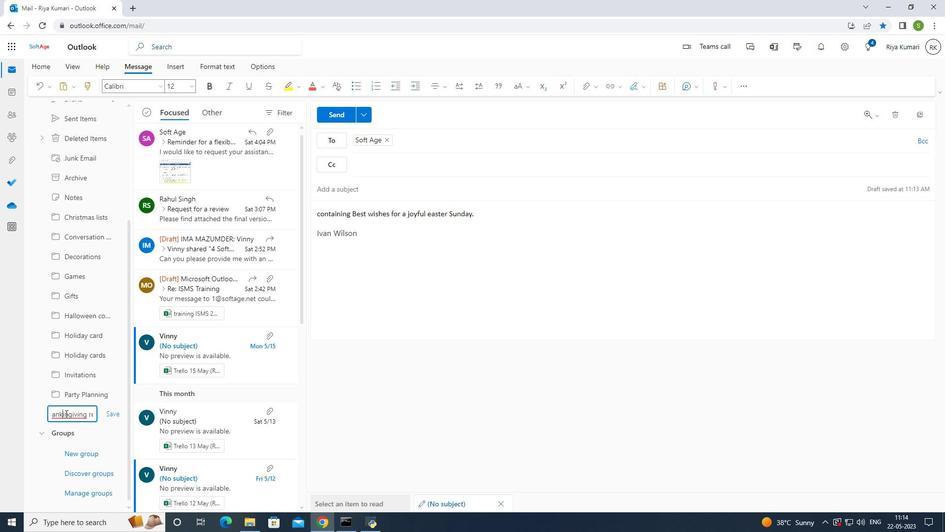 
Action: Mouse moved to (63, 413)
Screenshot: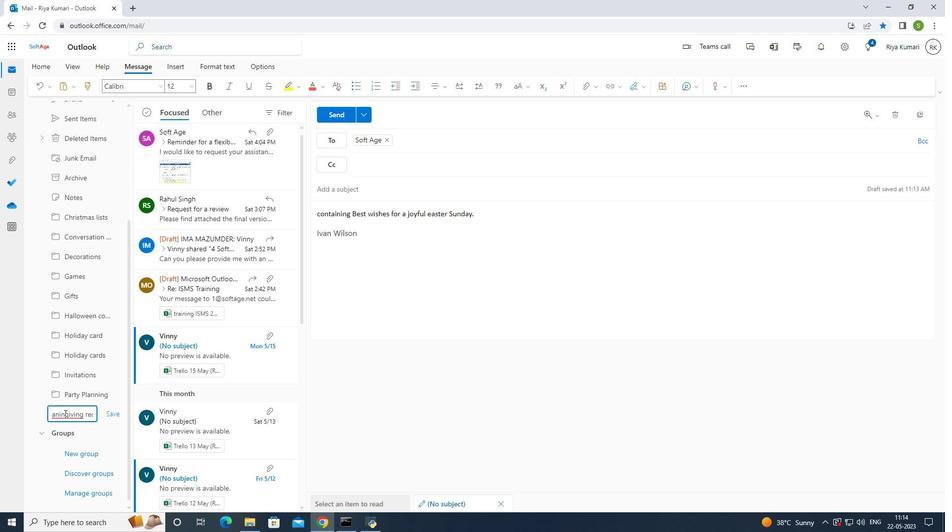 
Action: Mouse pressed left at (63, 413)
Screenshot: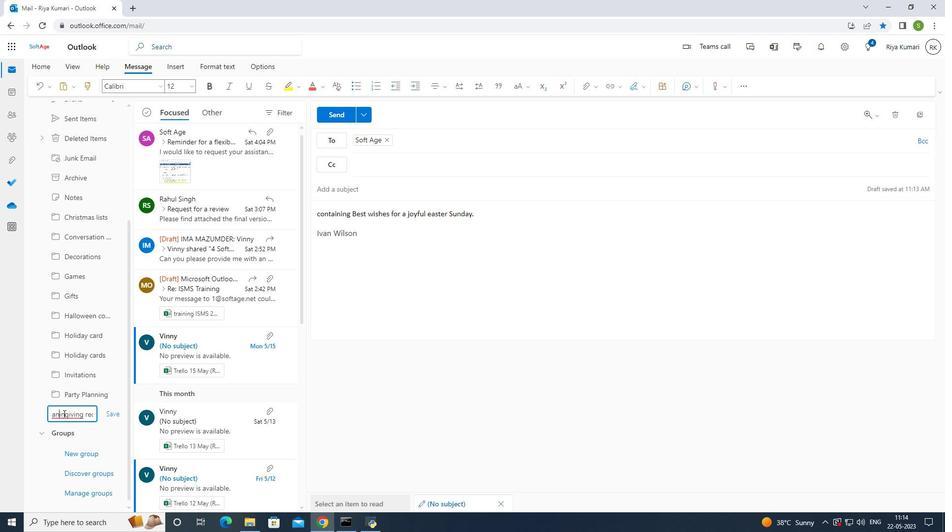
Action: Key pressed <Key.backspace><Key.backspace>ks
Screenshot: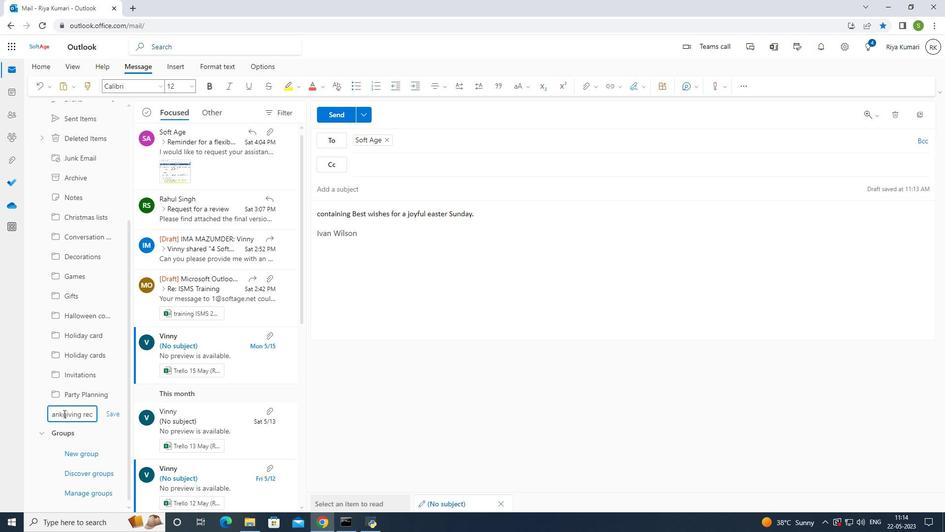
Action: Mouse moved to (106, 415)
Screenshot: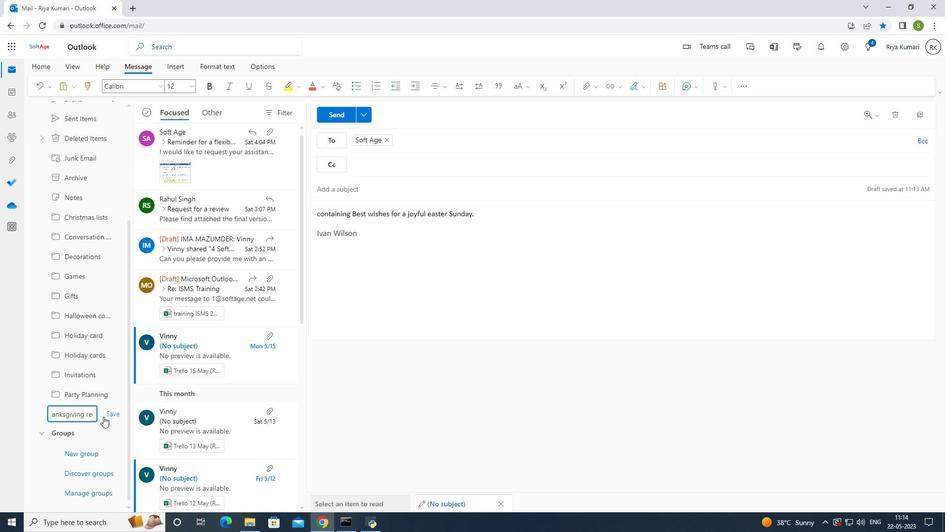 
Action: Mouse pressed left at (106, 415)
Screenshot: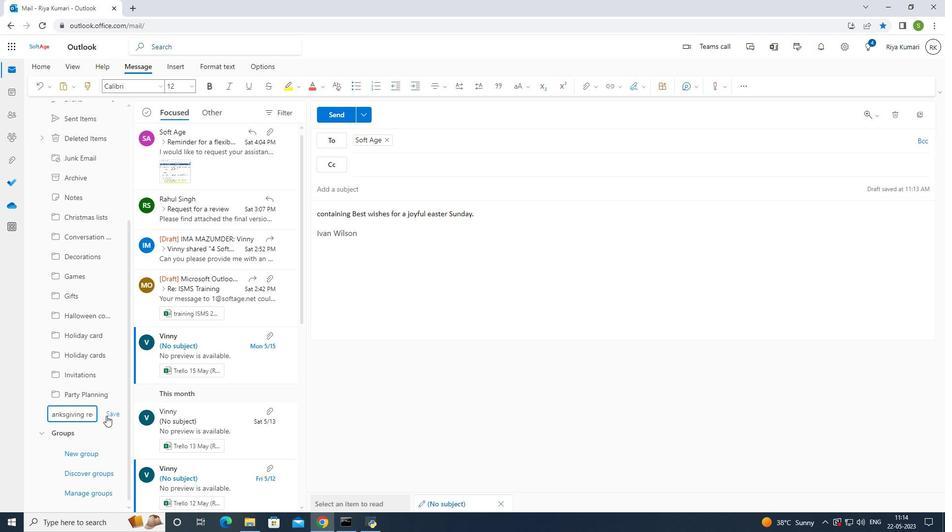 
Action: Mouse moved to (335, 113)
Screenshot: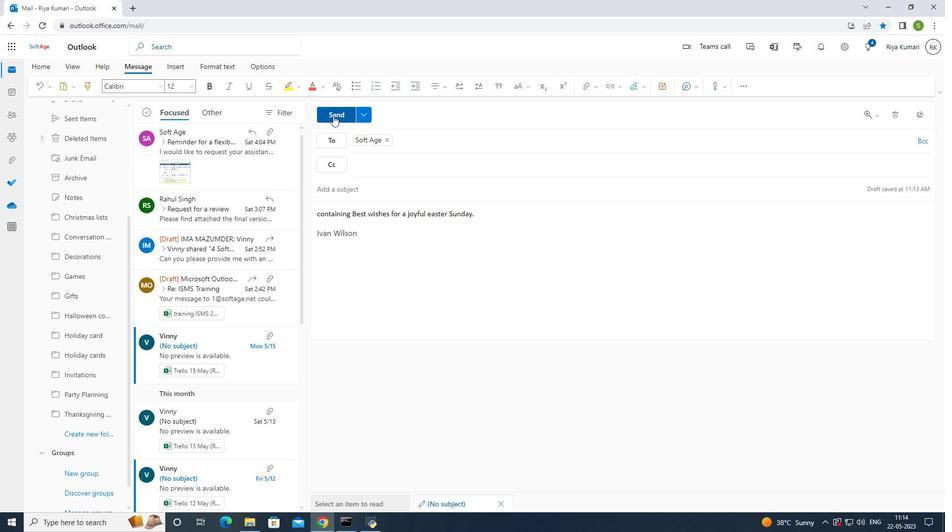 
Action: Mouse pressed left at (335, 113)
Screenshot: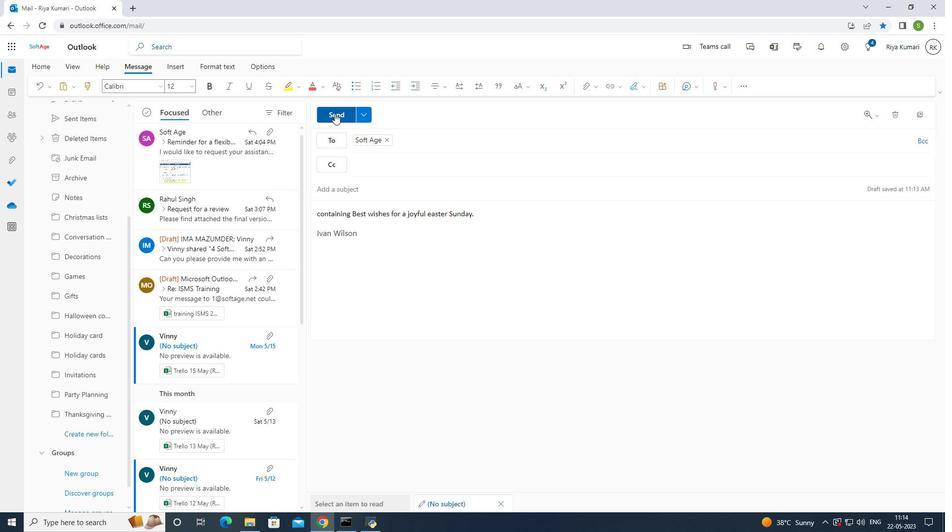
Action: Mouse moved to (451, 300)
Screenshot: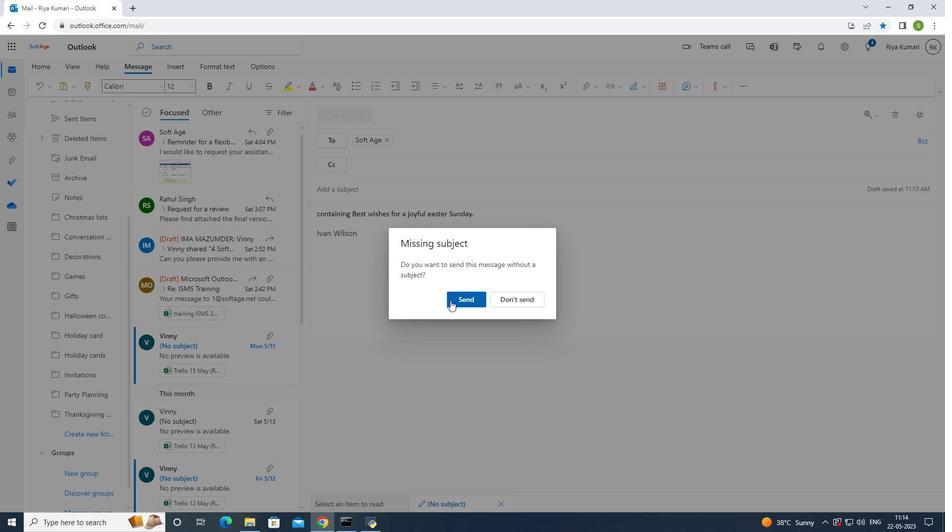 
Action: Mouse pressed left at (451, 300)
Screenshot: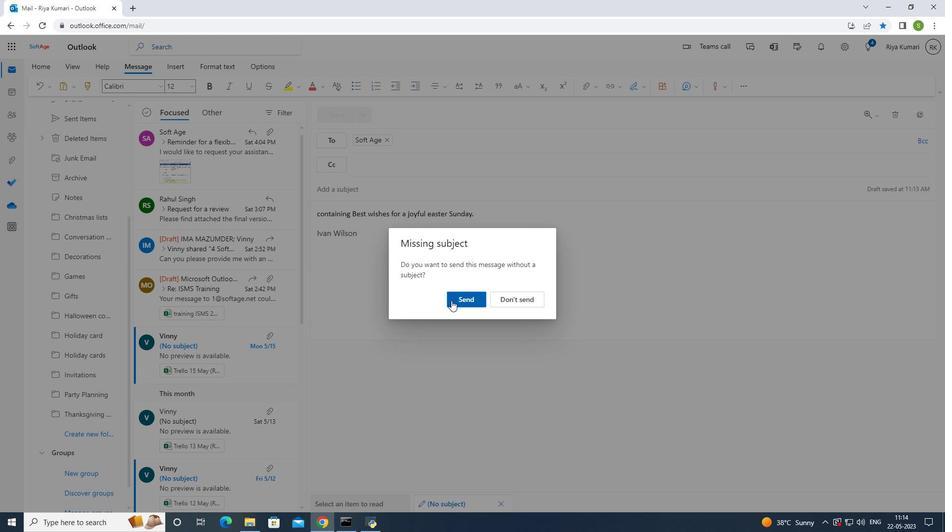 
